 Task: Create Issue Issue0000000262 in Backlog  in Scrum Project Project0000000053 in Jira. Create Issue Issue0000000263 in Backlog  in Scrum Project Project0000000053 in Jira. Create Issue Issue0000000264 in Backlog  in Scrum Project Project0000000053 in Jira. Create Issue Issue0000000265 in Backlog  in Scrum Project Project0000000053 in Jira. Create Issue Issue0000000266 in Backlog  in Scrum Project Project0000000054 in Jira
Action: Mouse moved to (111, 310)
Screenshot: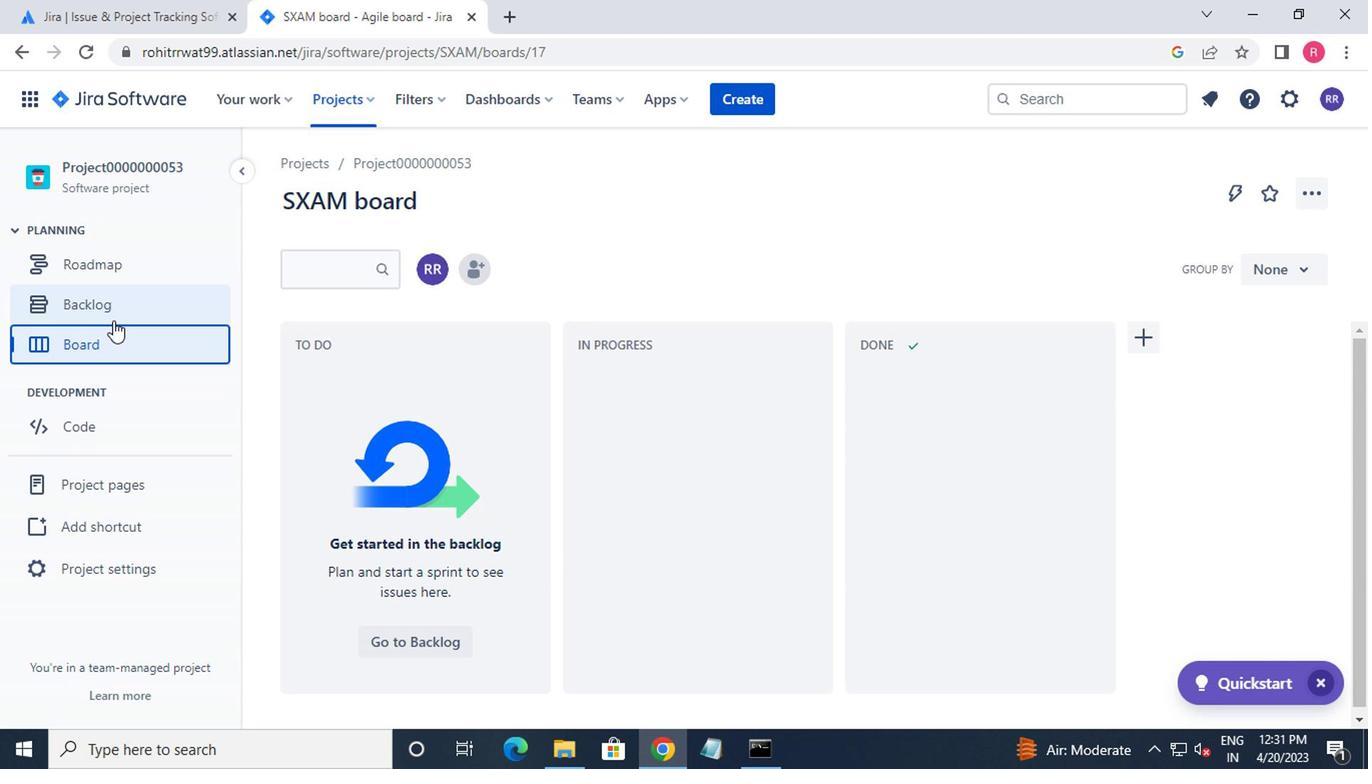 
Action: Mouse pressed left at (111, 310)
Screenshot: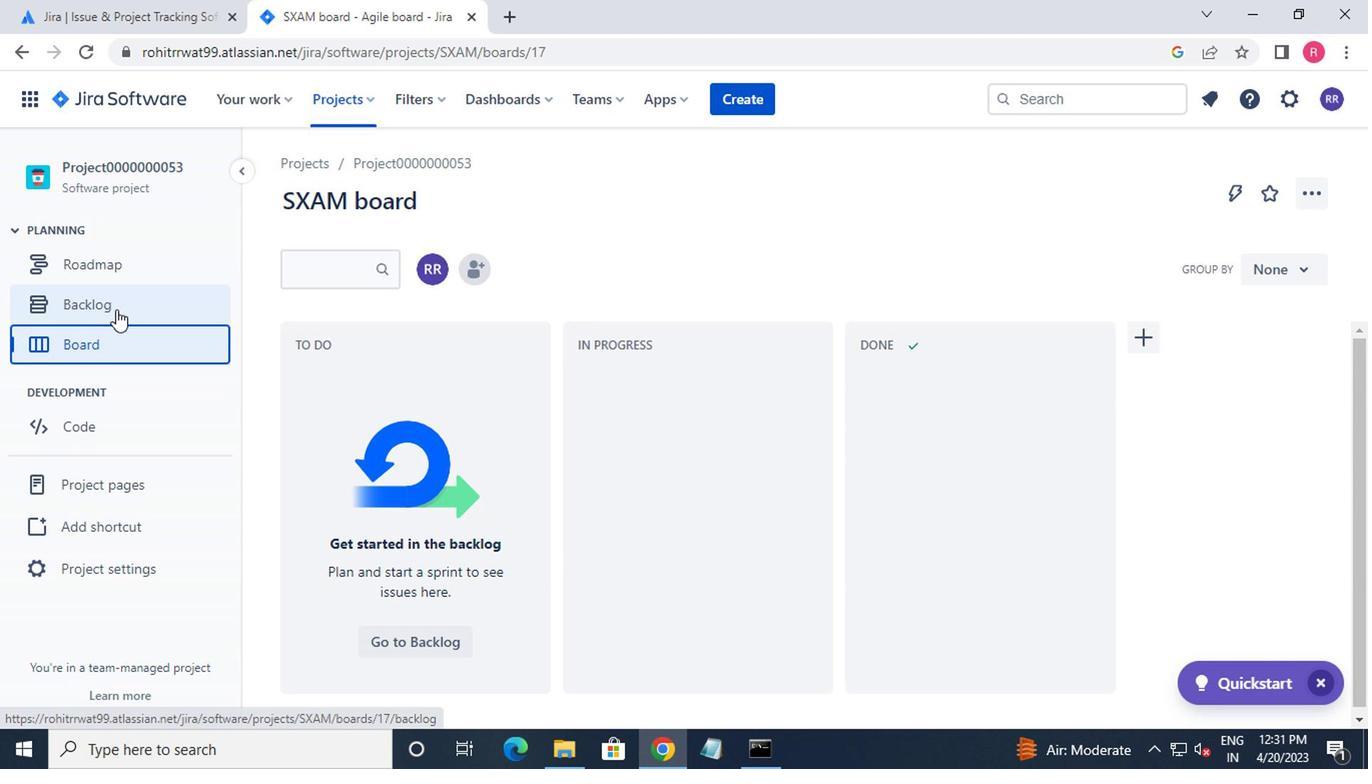 
Action: Mouse moved to (60, 354)
Screenshot: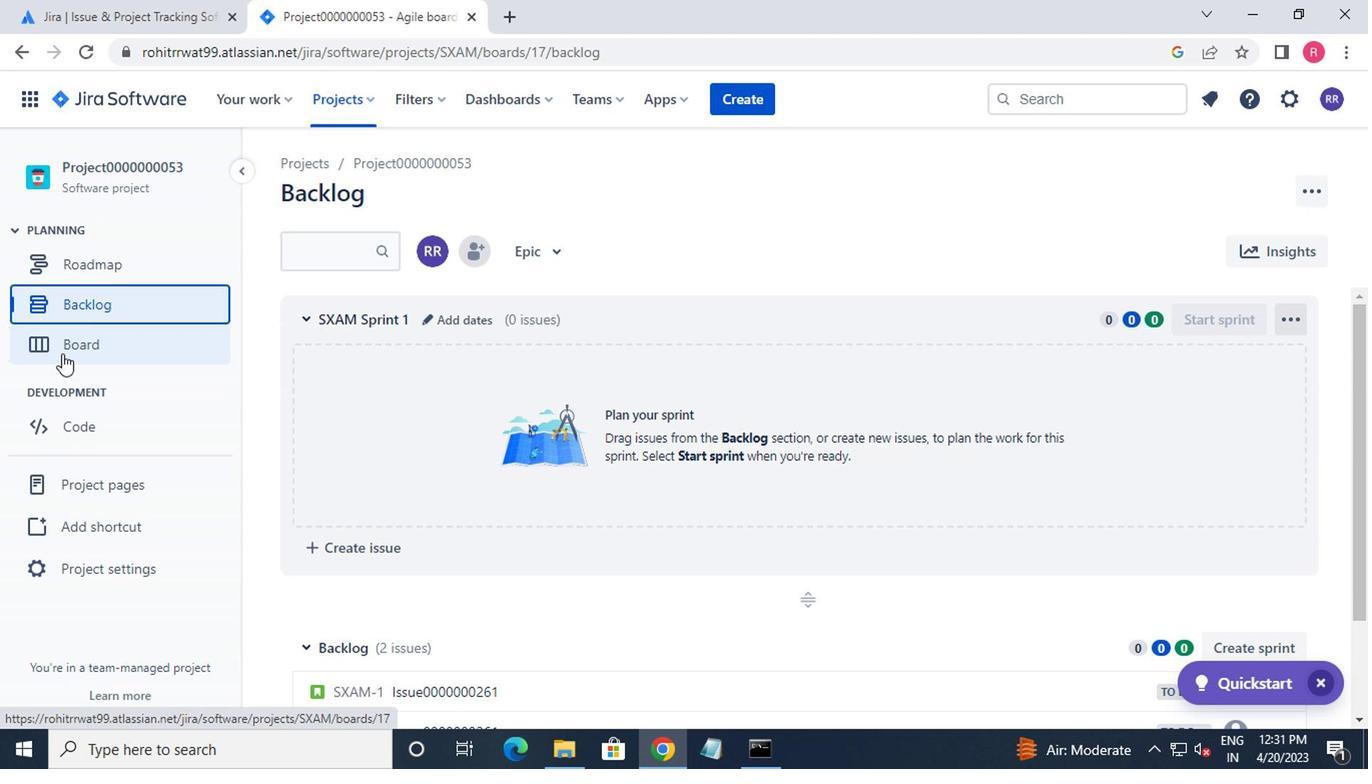 
Action: Mouse pressed left at (60, 354)
Screenshot: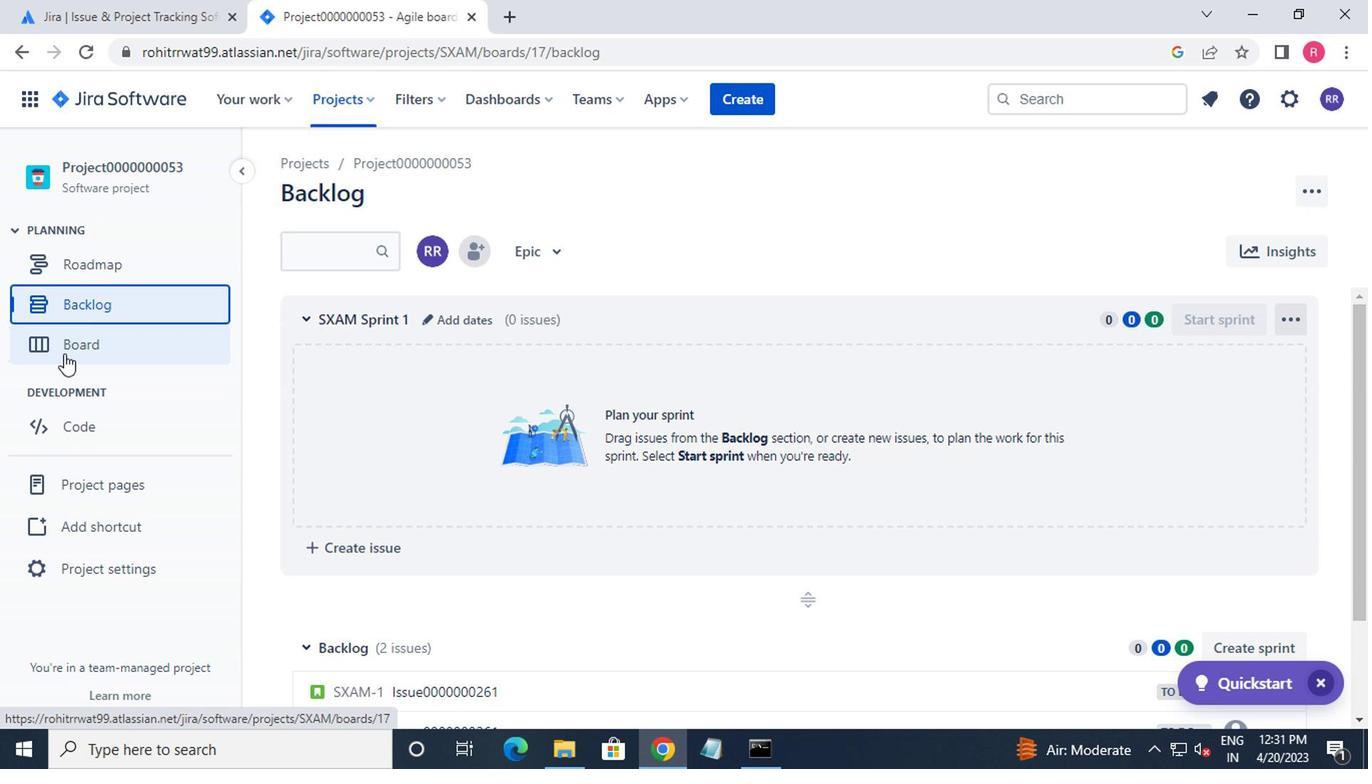 
Action: Mouse moved to (80, 314)
Screenshot: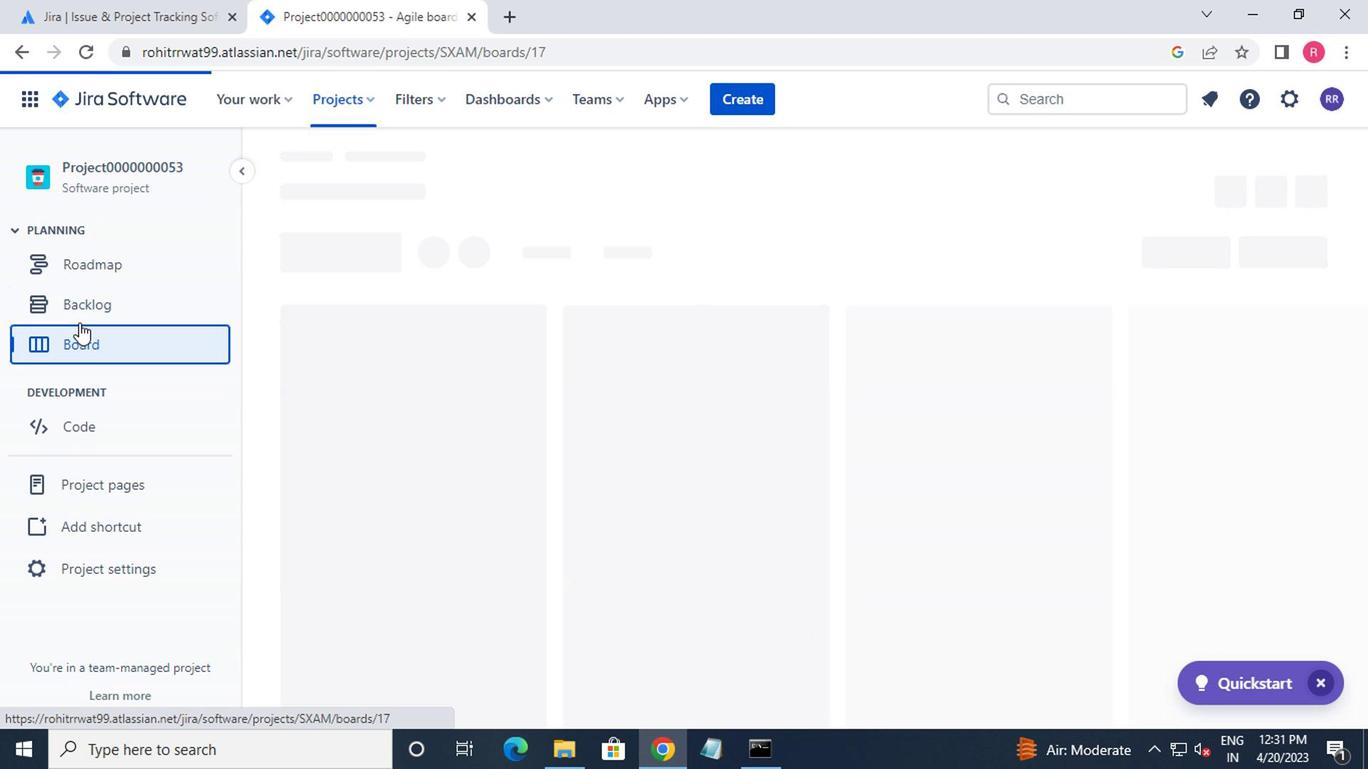 
Action: Mouse pressed left at (80, 314)
Screenshot: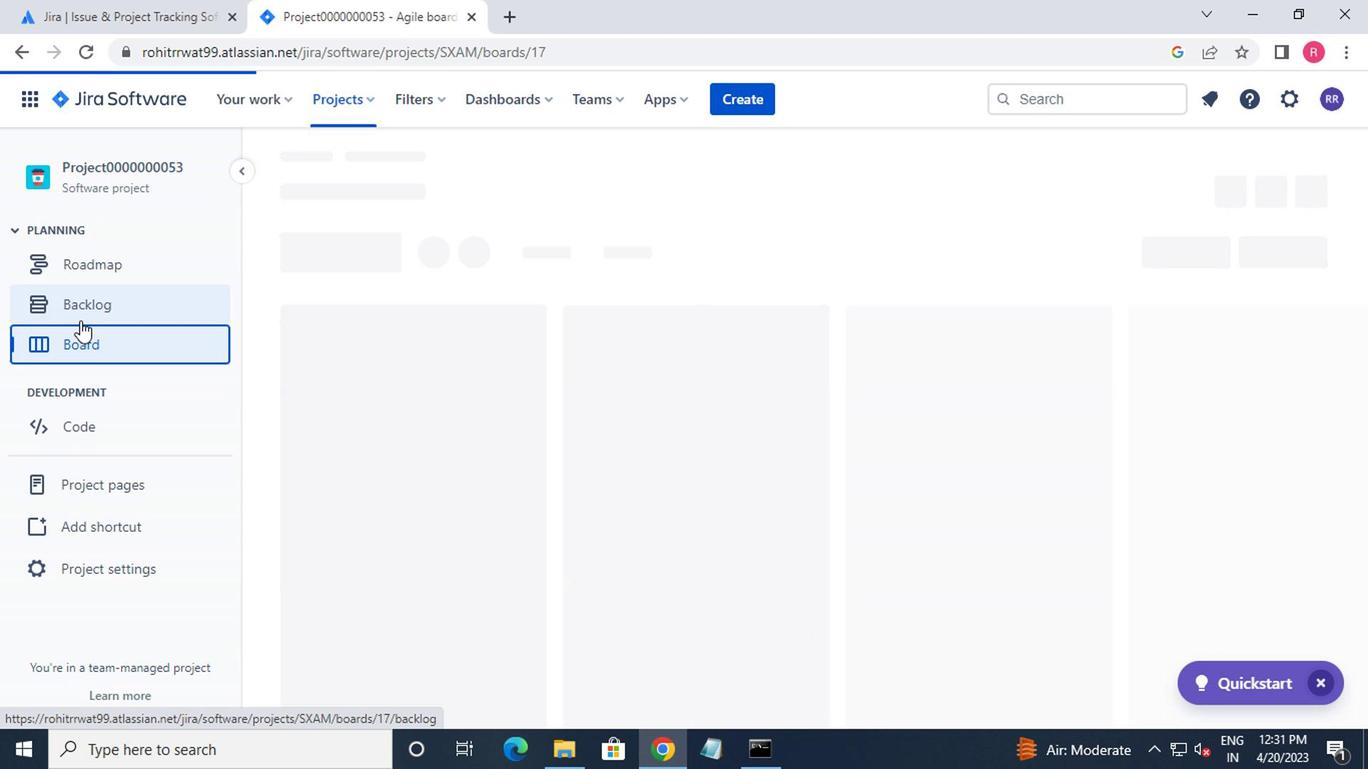 
Action: Mouse moved to (462, 425)
Screenshot: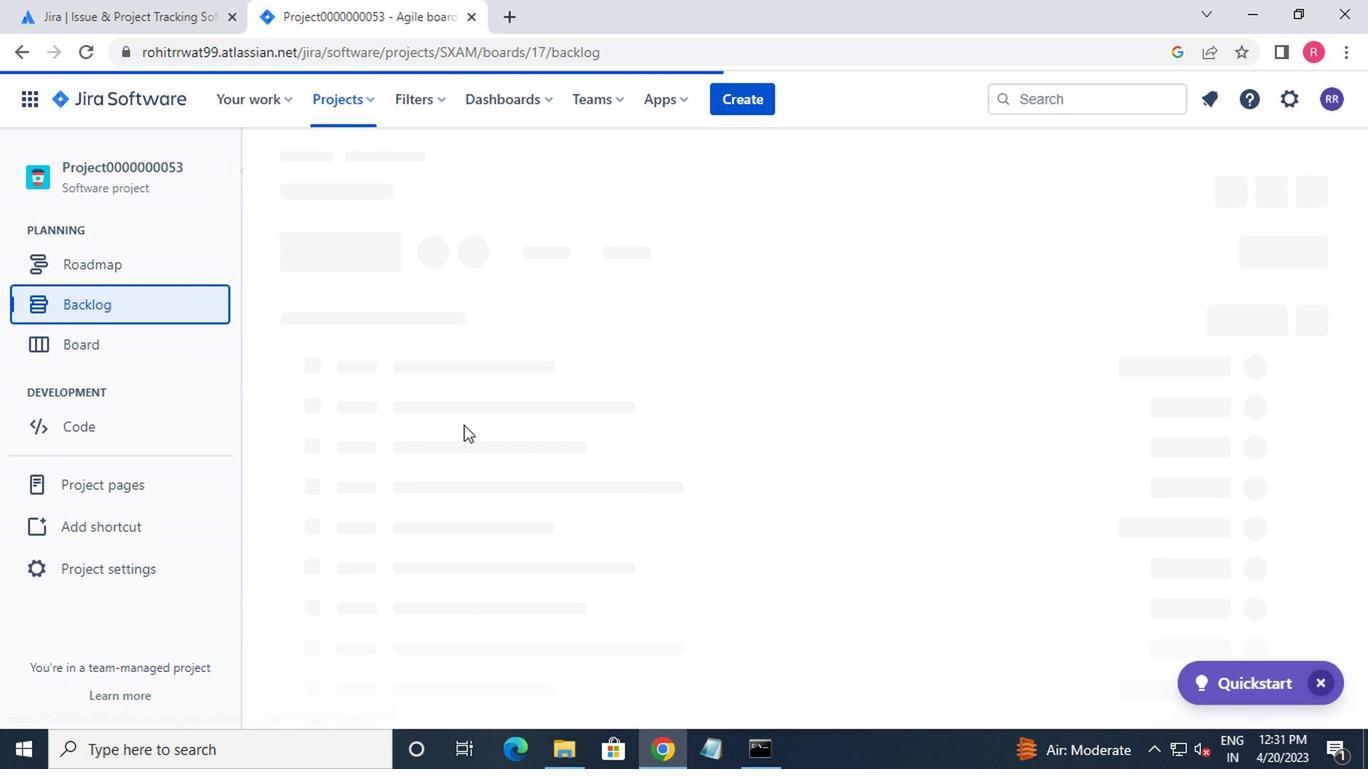 
Action: Mouse scrolled (462, 424) with delta (0, 0)
Screenshot: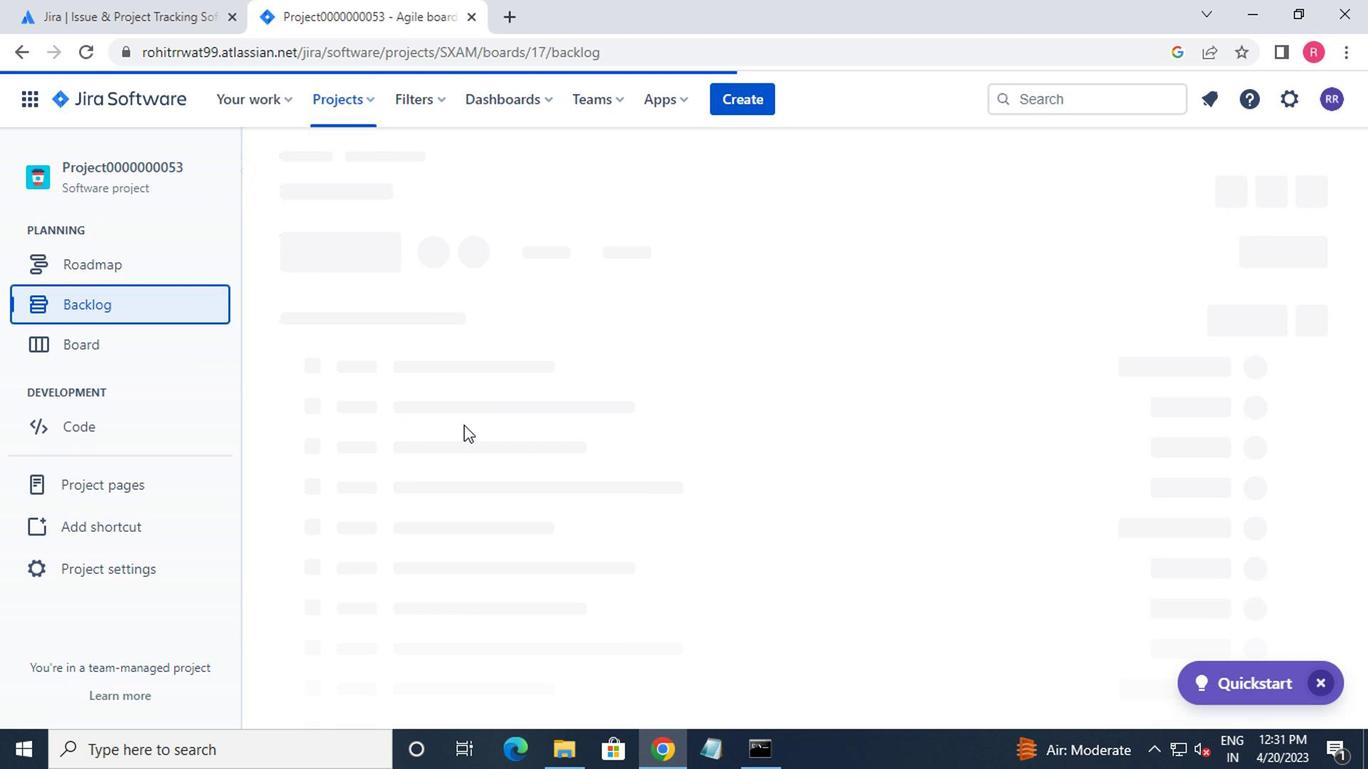 
Action: Mouse moved to (464, 426)
Screenshot: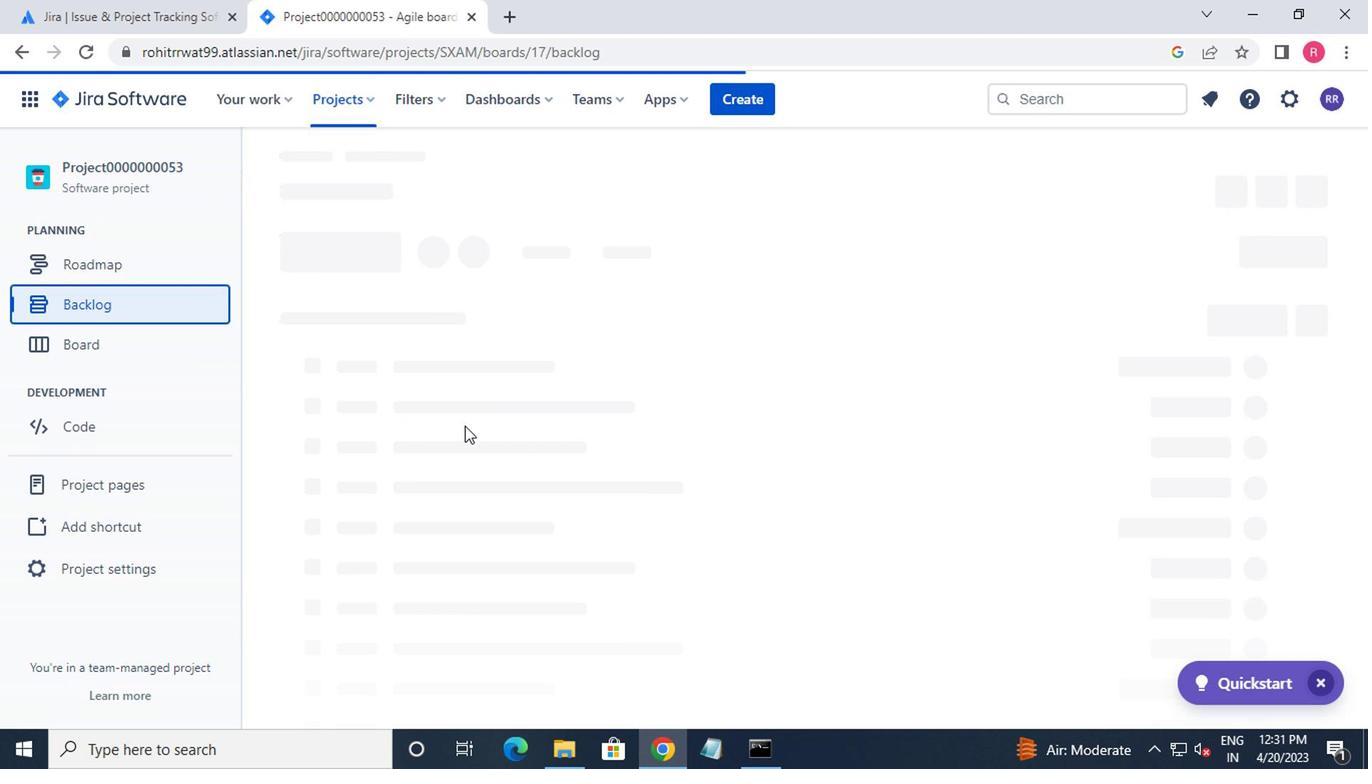 
Action: Mouse scrolled (464, 425) with delta (0, 0)
Screenshot: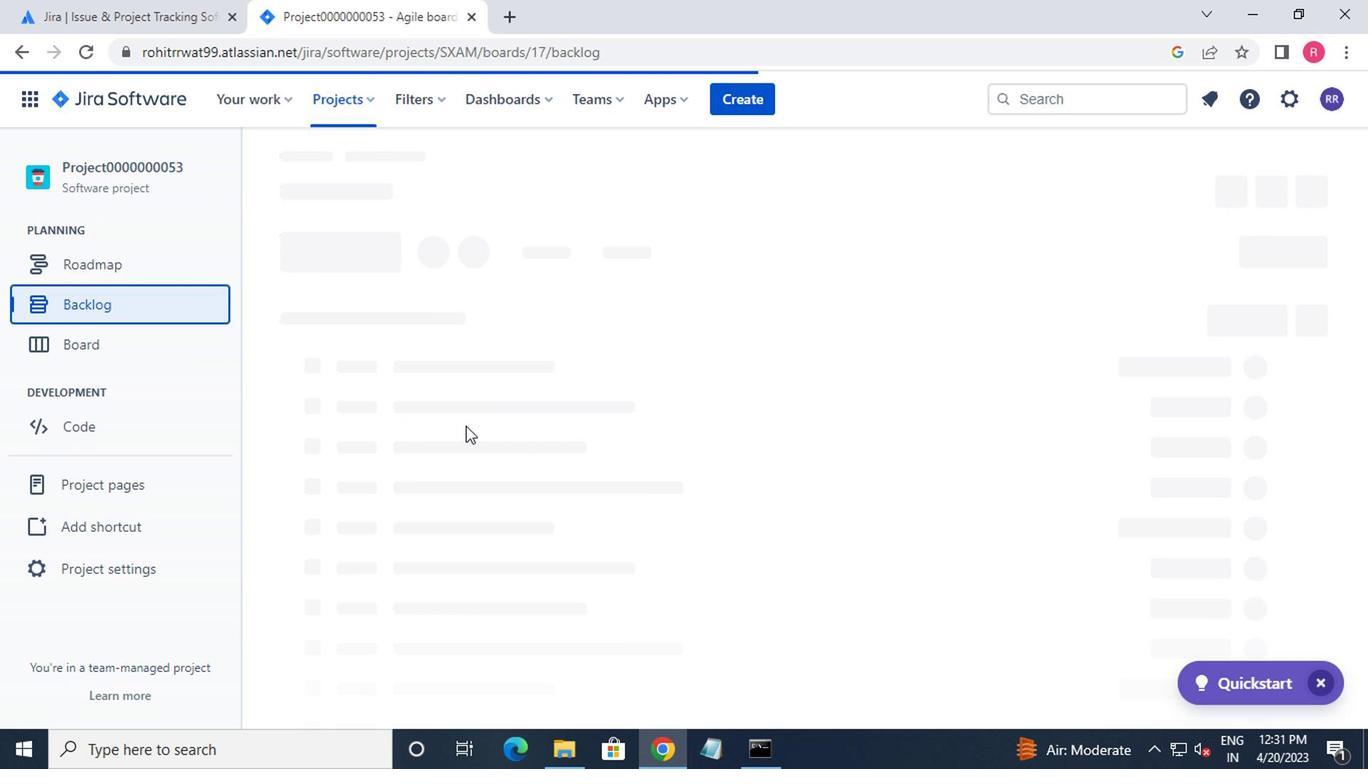 
Action: Mouse moved to (496, 438)
Screenshot: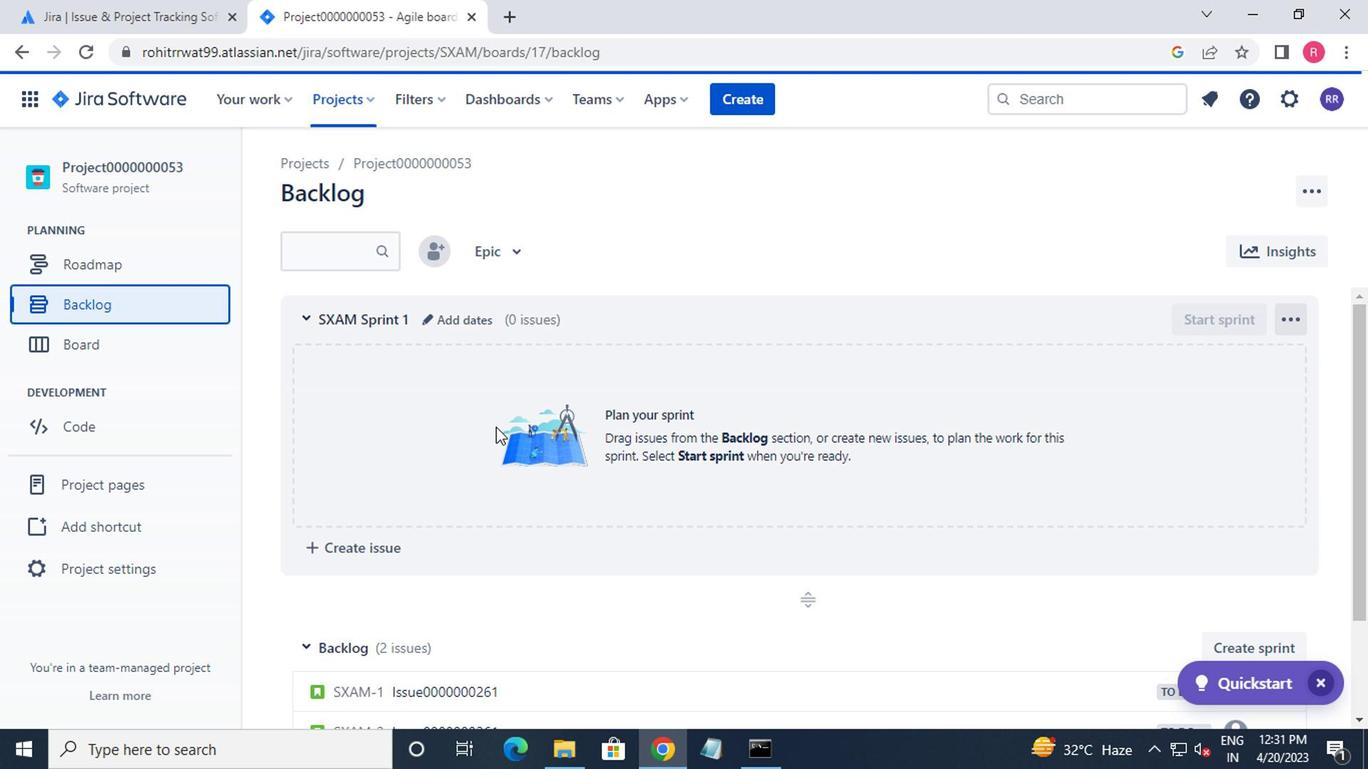 
Action: Mouse scrolled (496, 437) with delta (0, 0)
Screenshot: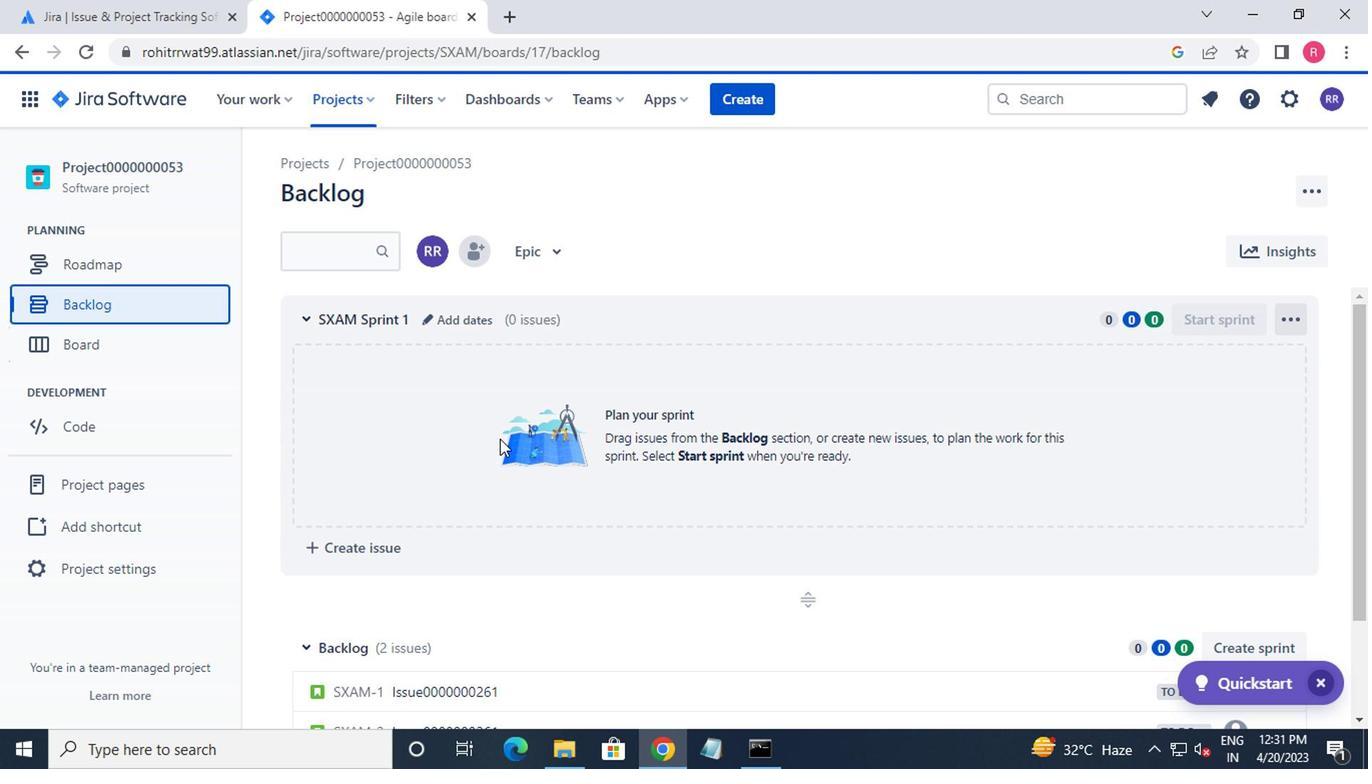 
Action: Mouse moved to (514, 447)
Screenshot: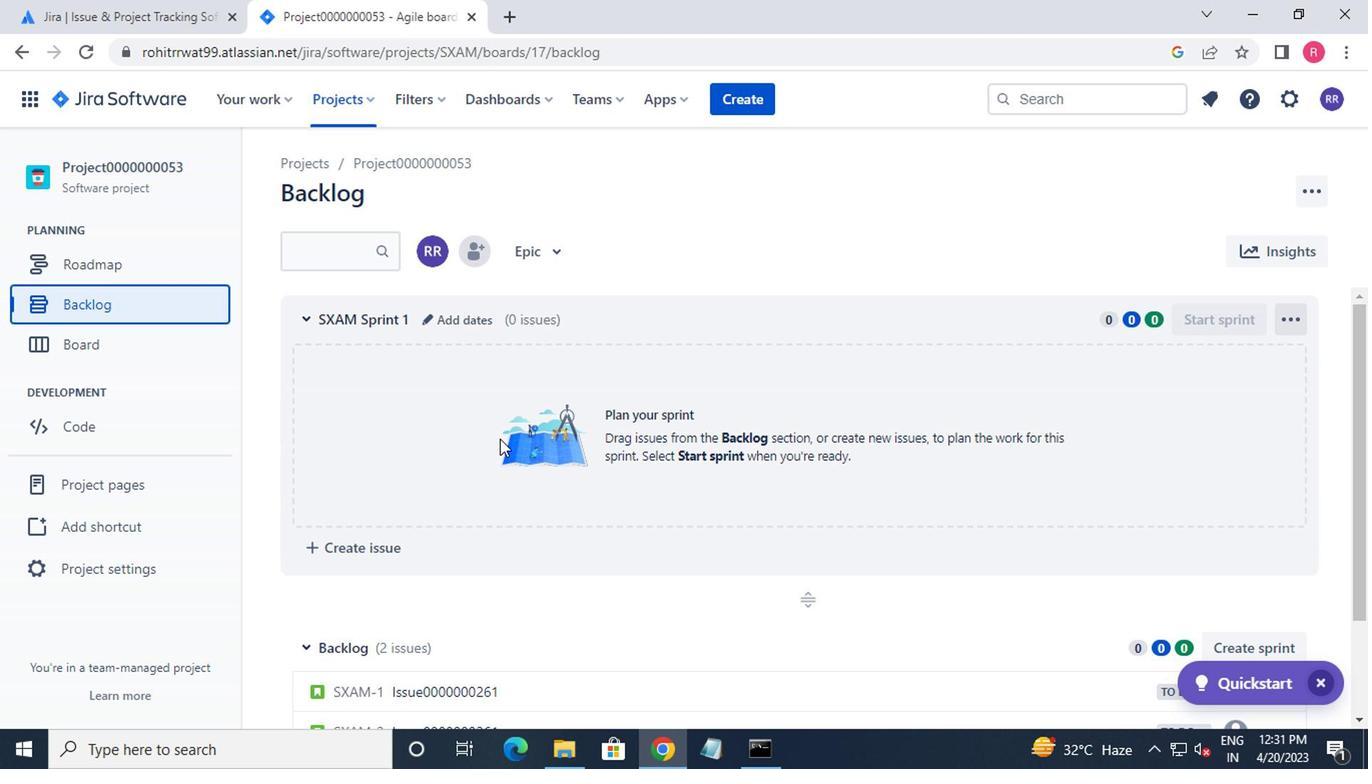 
Action: Mouse scrolled (514, 446) with delta (0, -1)
Screenshot: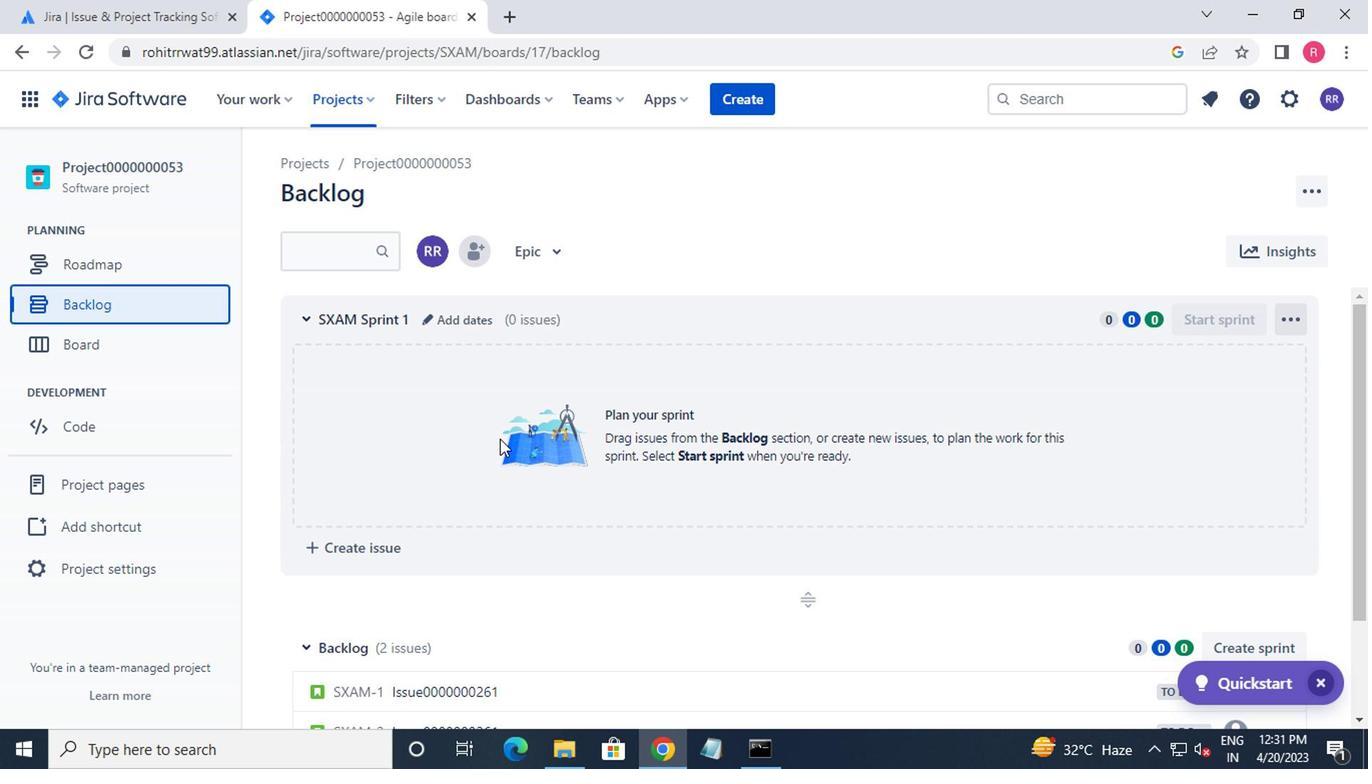 
Action: Mouse moved to (523, 453)
Screenshot: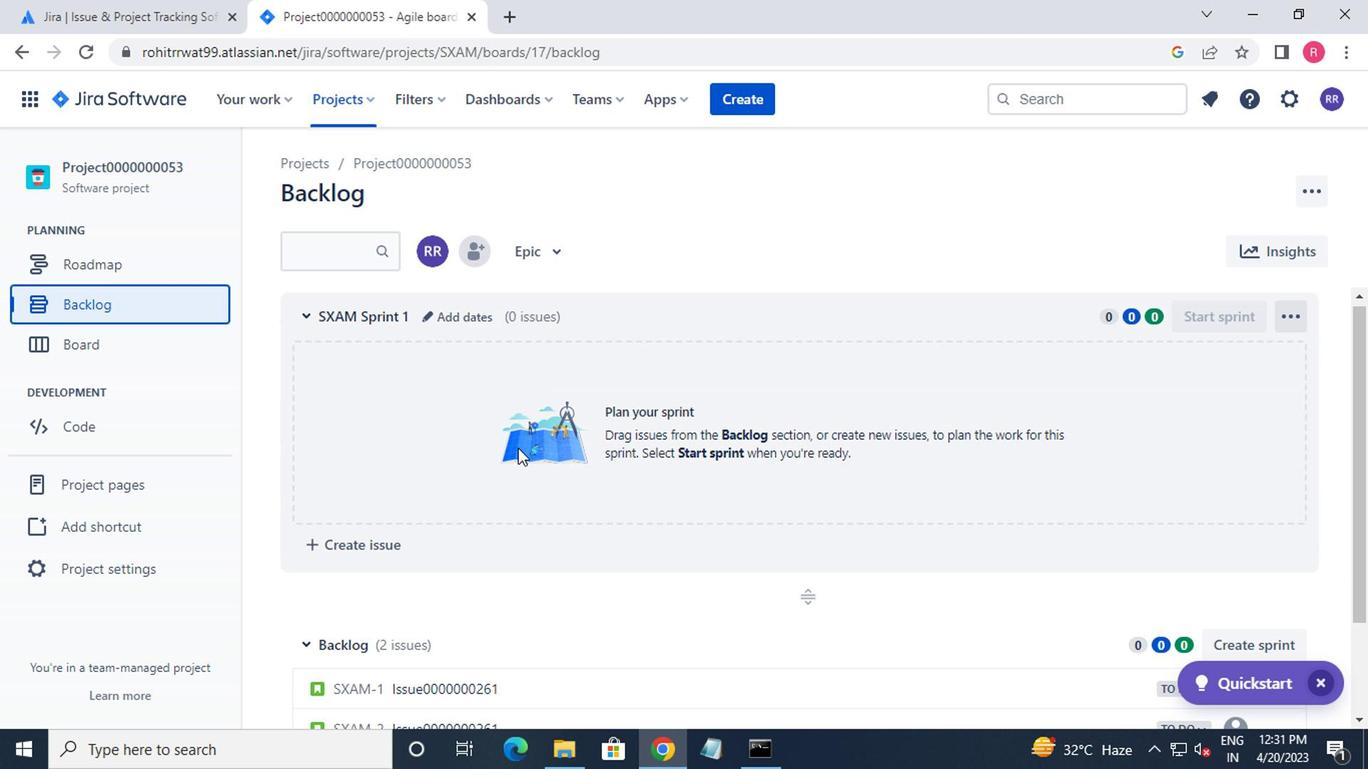 
Action: Mouse scrolled (523, 452) with delta (0, 0)
Screenshot: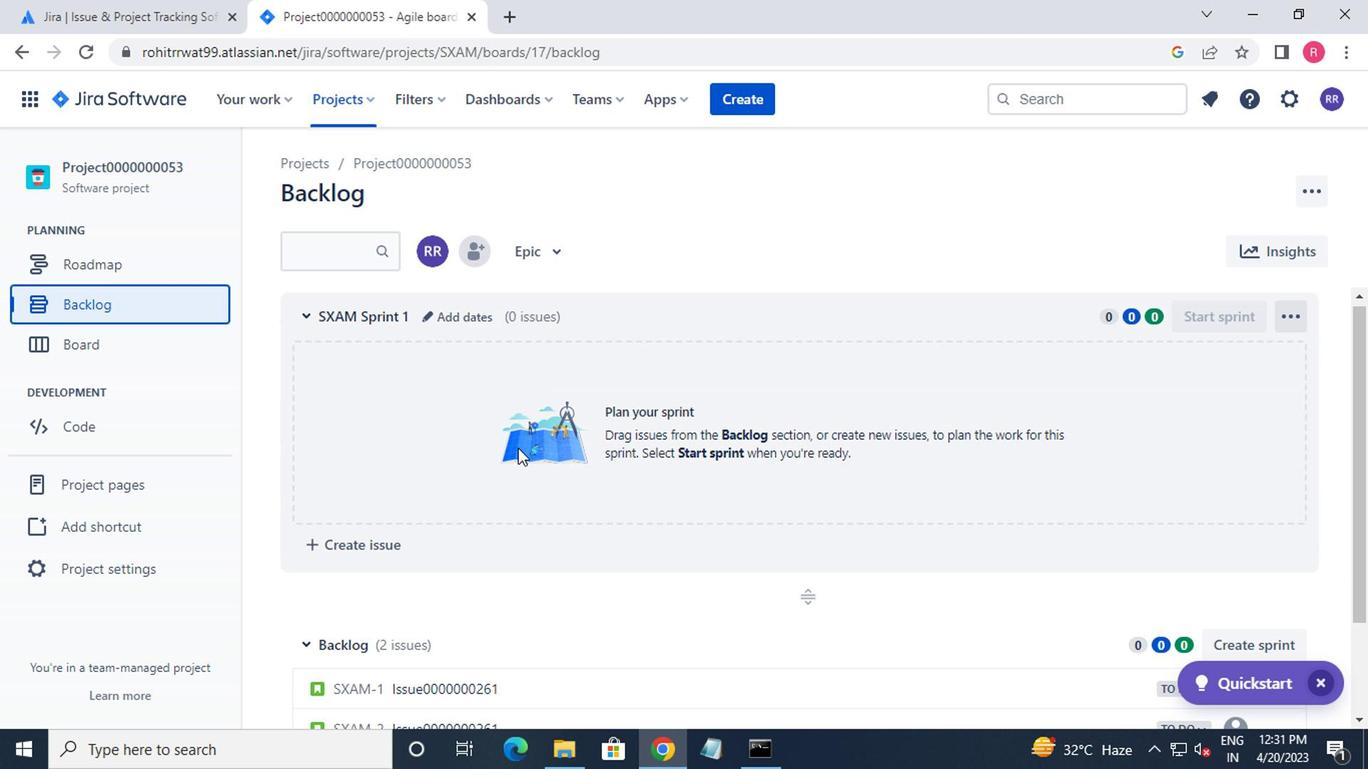
Action: Mouse moved to (524, 459)
Screenshot: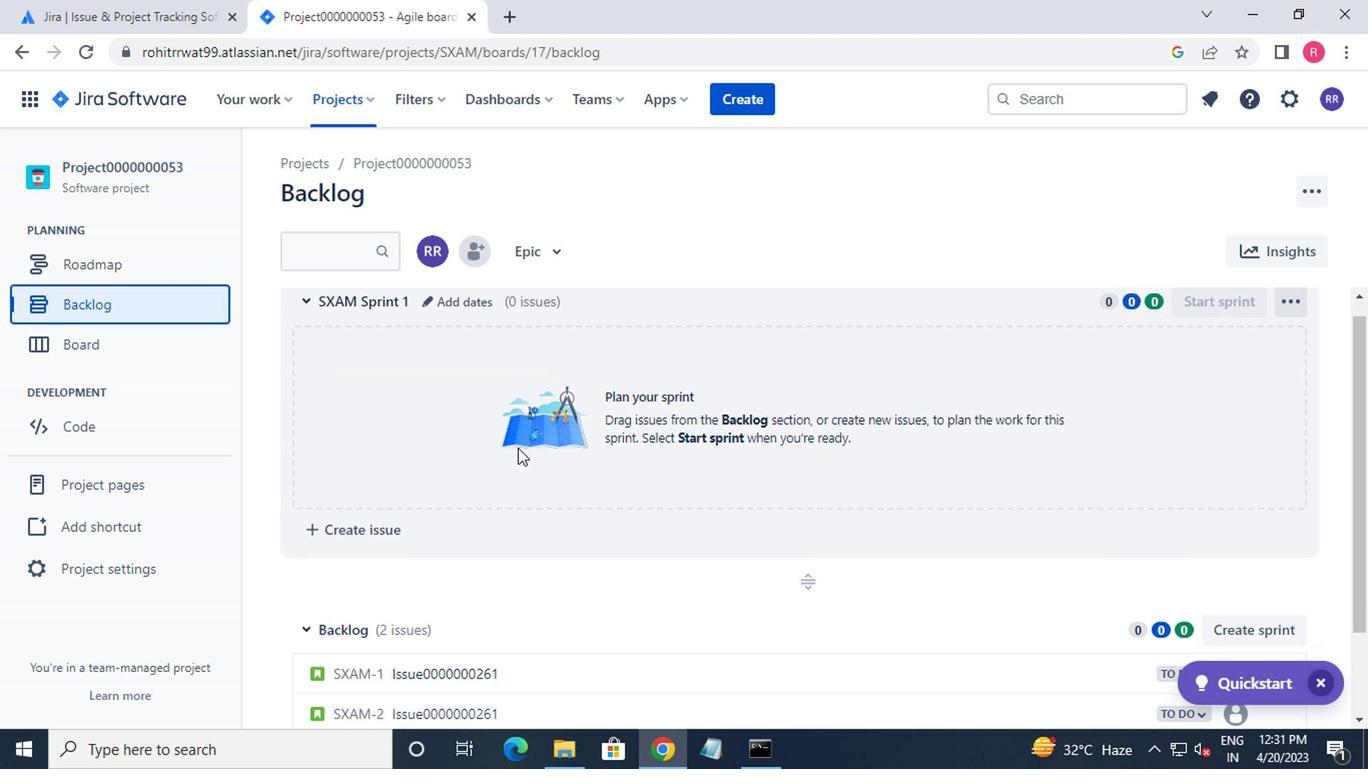 
Action: Mouse scrolled (524, 458) with delta (0, 0)
Screenshot: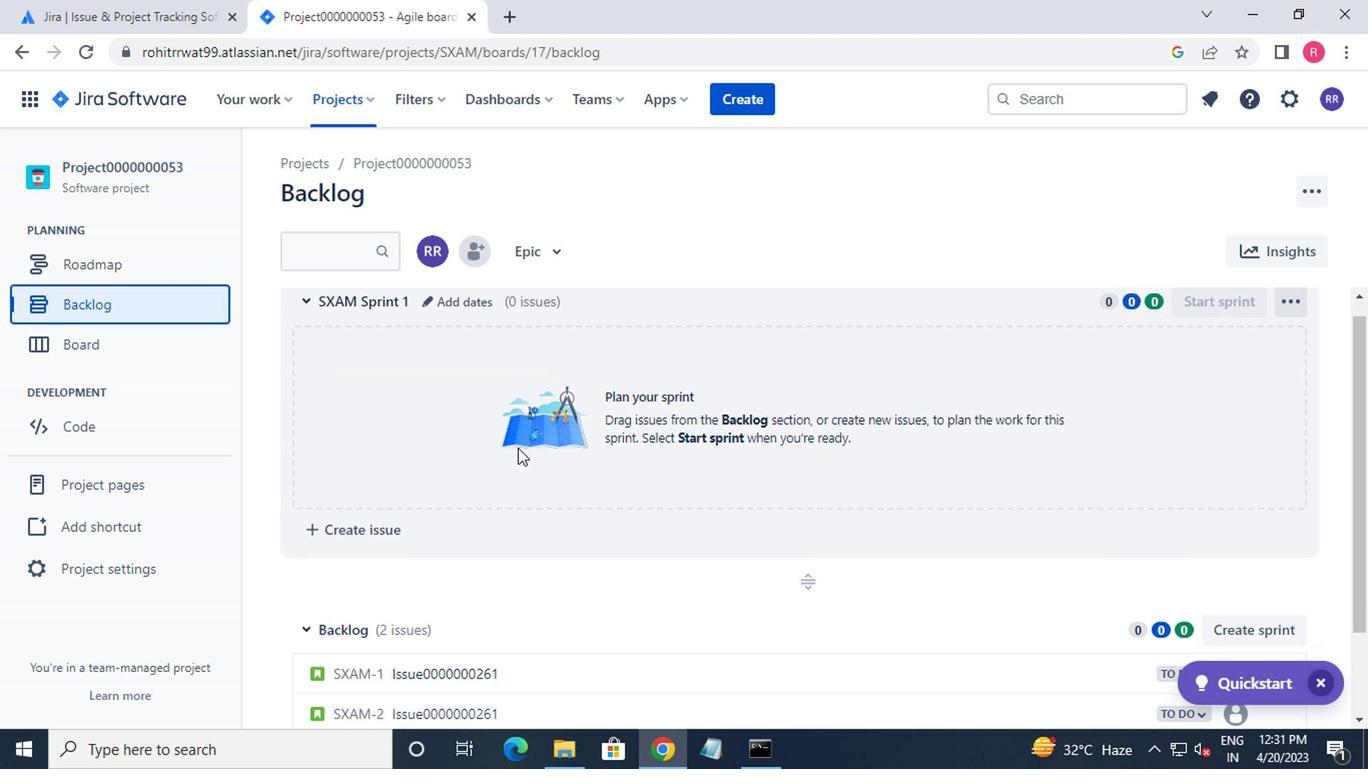 
Action: Mouse moved to (524, 460)
Screenshot: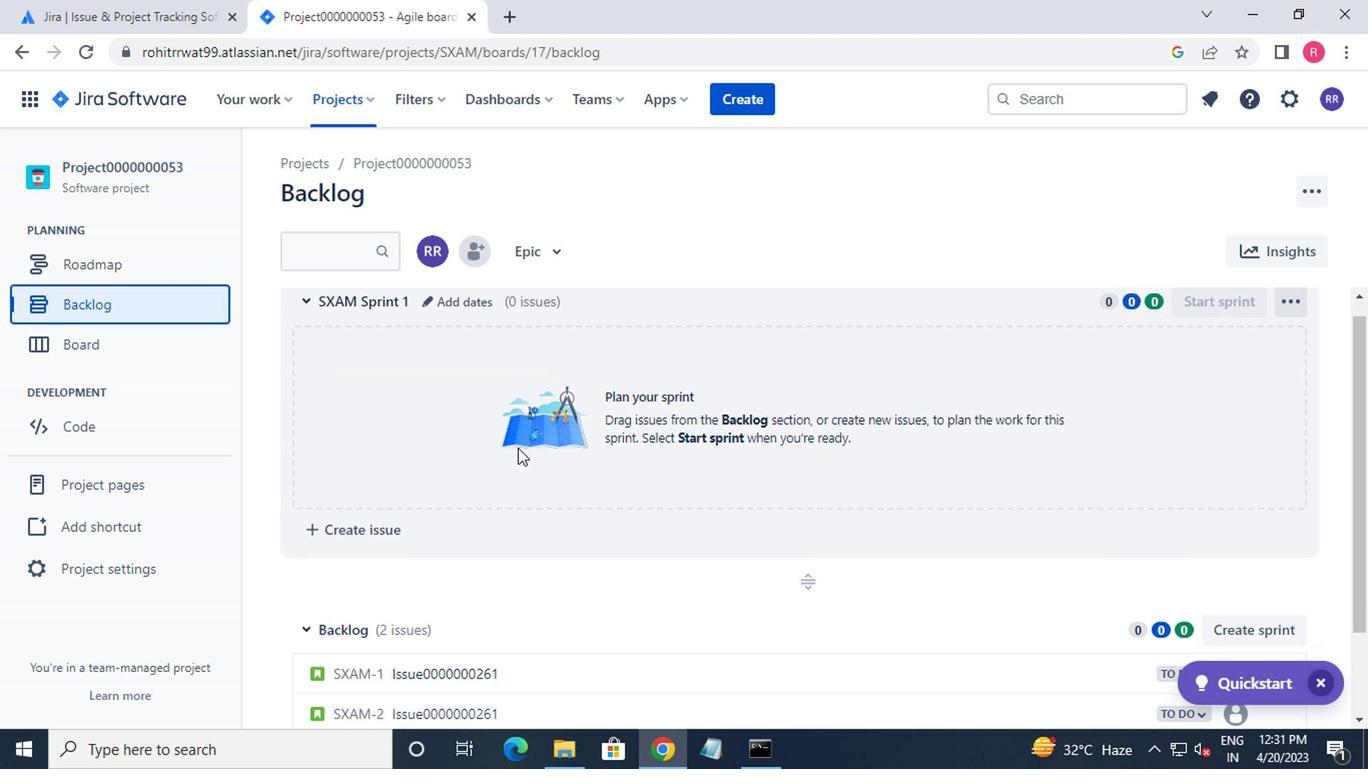 
Action: Mouse scrolled (524, 459) with delta (0, -1)
Screenshot: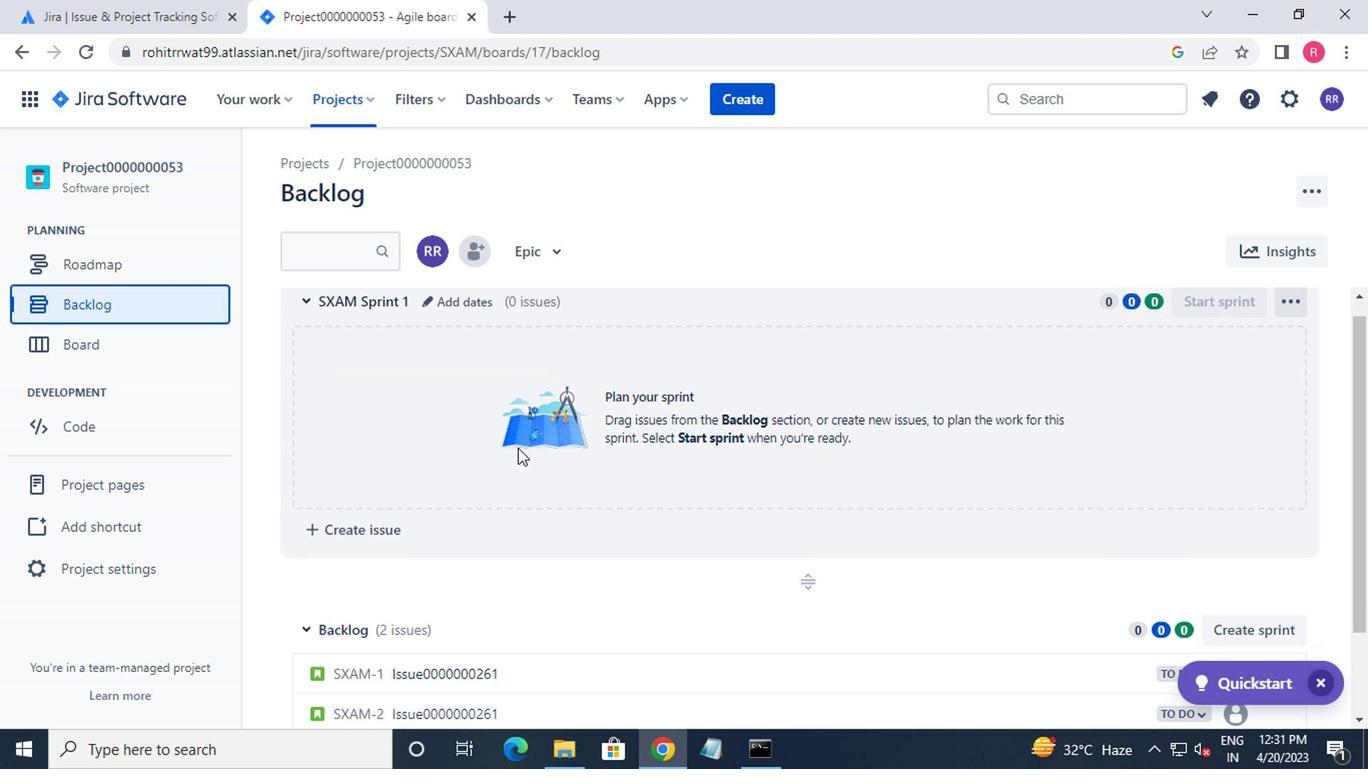 
Action: Mouse scrolled (524, 459) with delta (0, -1)
Screenshot: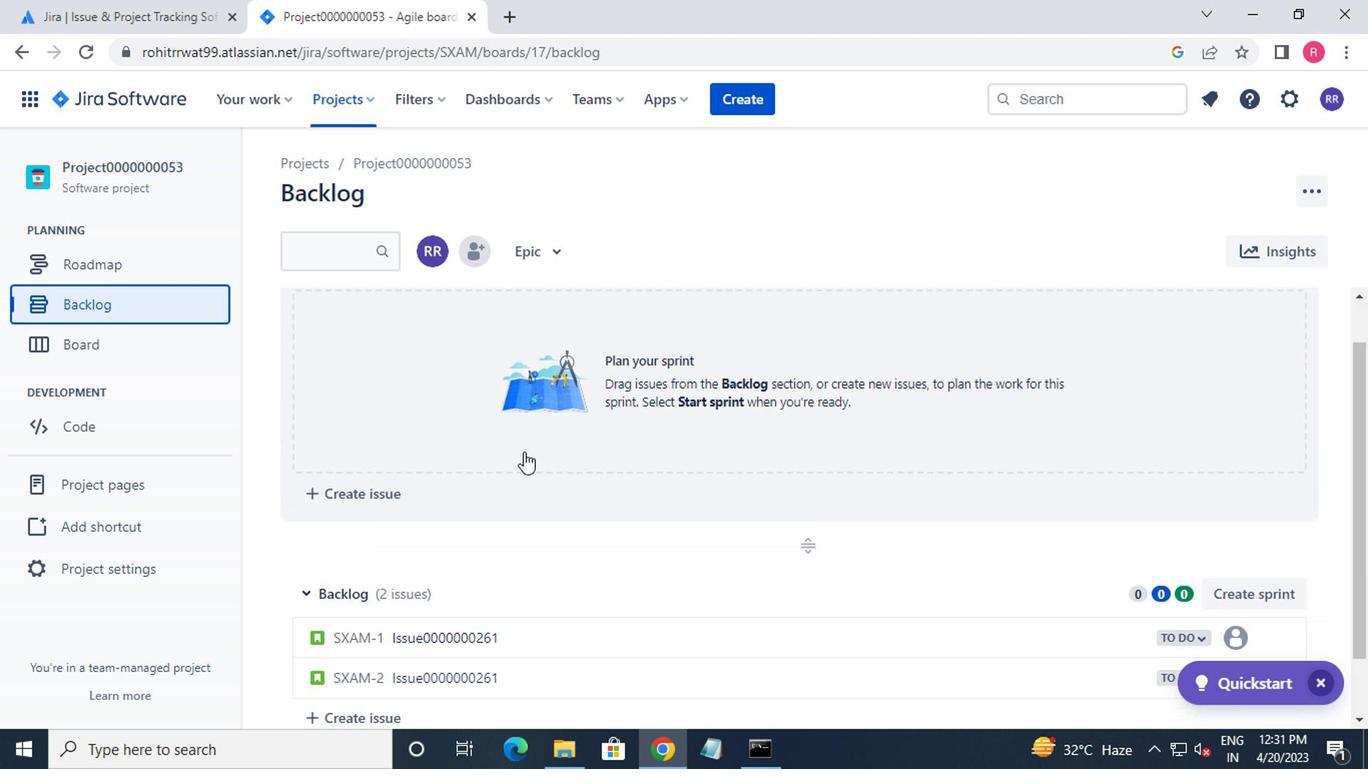 
Action: Mouse moved to (422, 640)
Screenshot: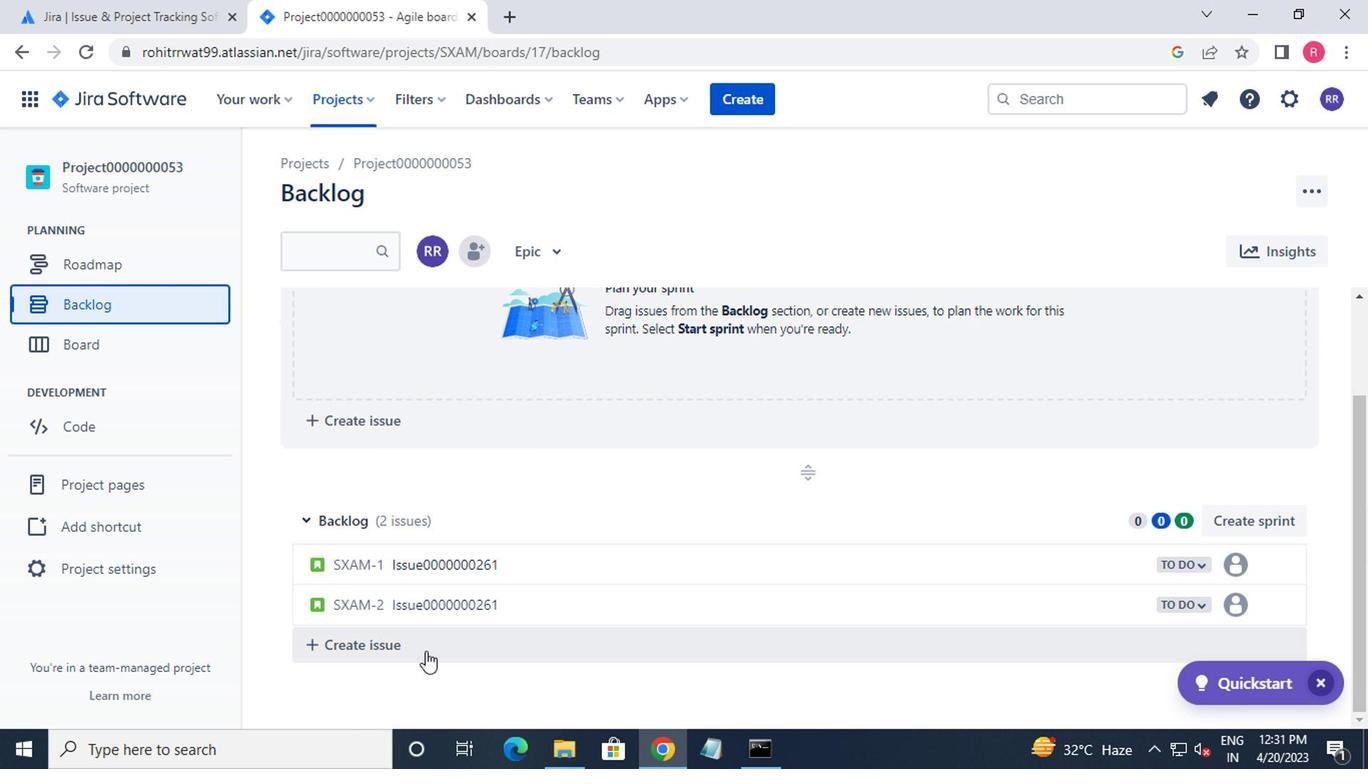 
Action: Mouse pressed left at (422, 640)
Screenshot: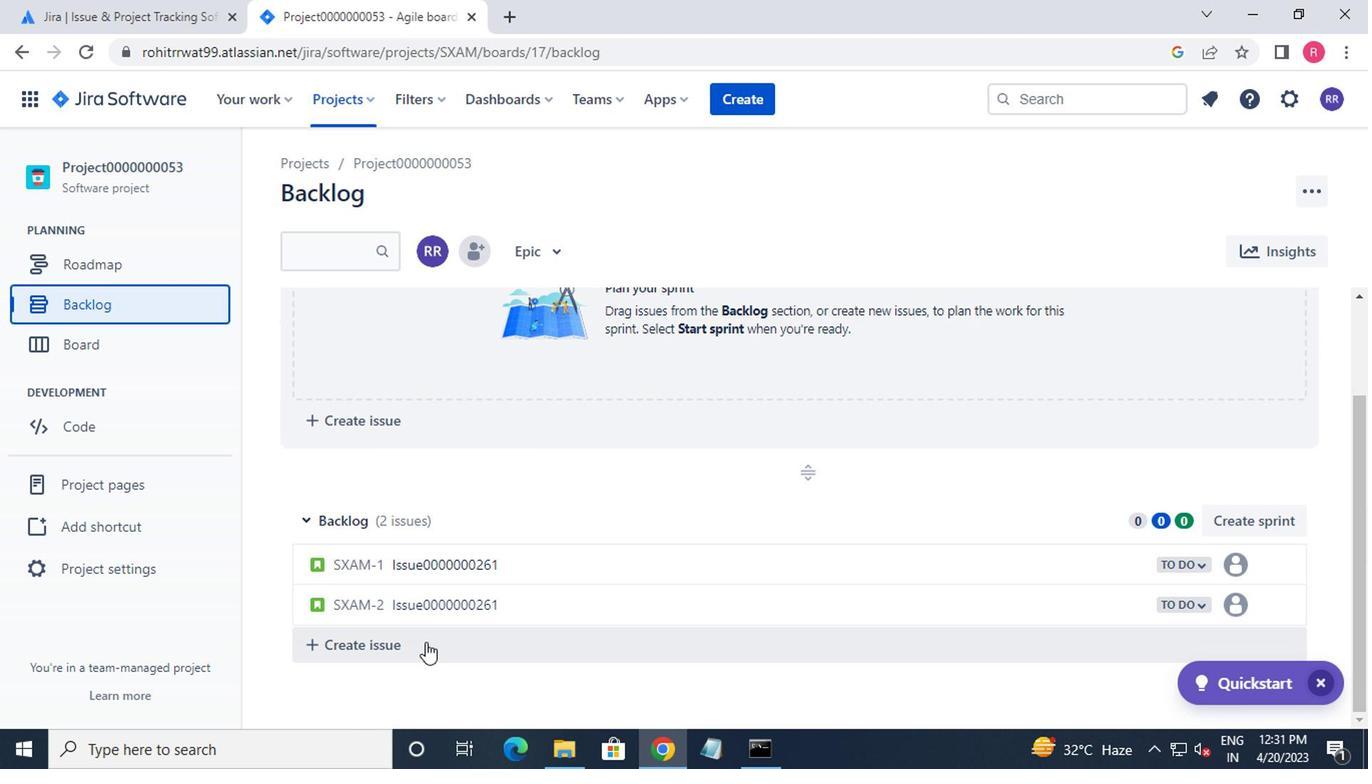 
Action: Mouse moved to (422, 640)
Screenshot: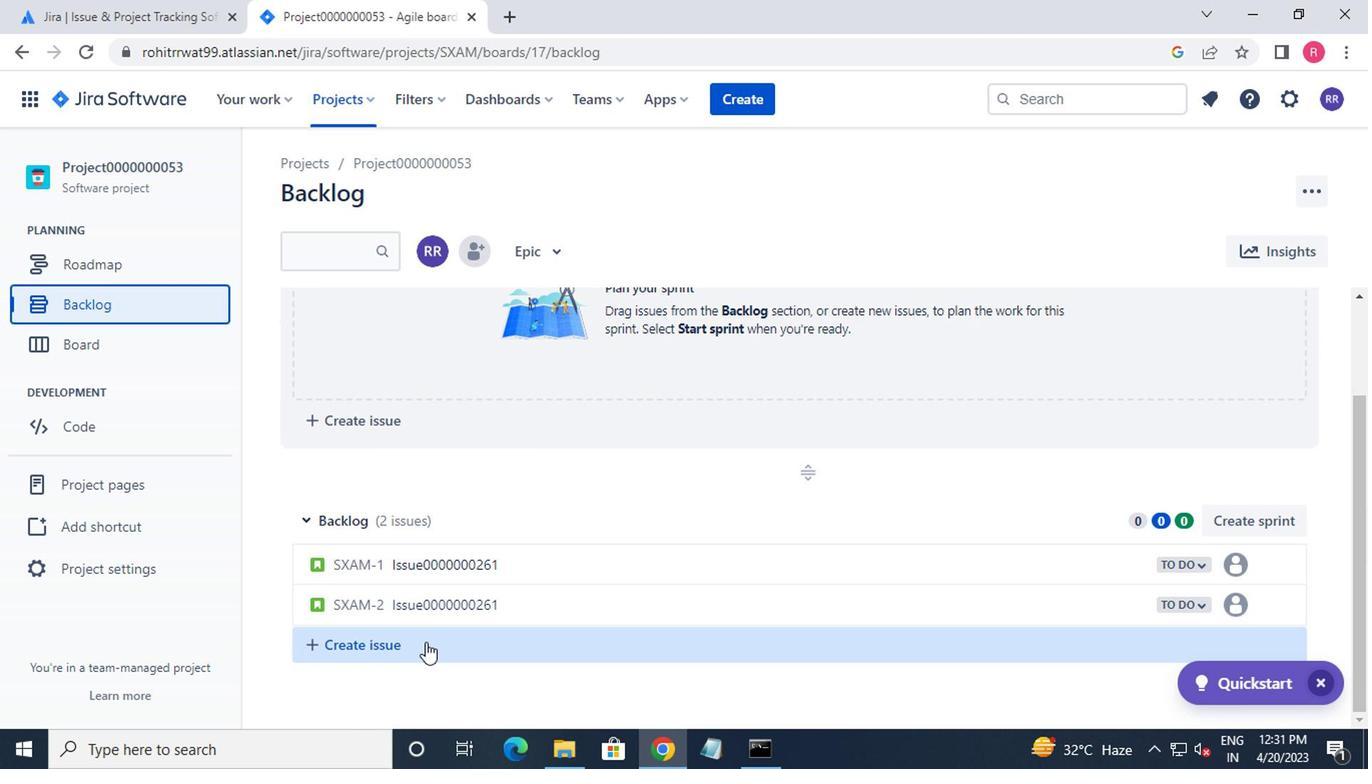 
Action: Key pressed <Key.shift>ISSUE0000000262<Key.enter><Key.shift_r>ISSUE0000000263<Key.enter><Key.shift_r><Key.shift_r><Key.shift_r><Key.shift_r><Key.shift_r><Key.shift_r><Key.shift_r><Key.shift_r><Key.shift_r><Key.shift_r><Key.shift_r><Key.shift_r><Key.shift_r><Key.shift_r><Key.shift_r><Key.shift_r><Key.shift_r><Key.shift_r><Key.shift_r><Key.shift_r><Key.shift_r><Key.shift_r><Key.shift_r><Key.shift_r><Key.shift_r><Key.shift_r><Key.shift_r>ISSUE0000000263<Key.backspace>4<Key.enter>
Screenshot: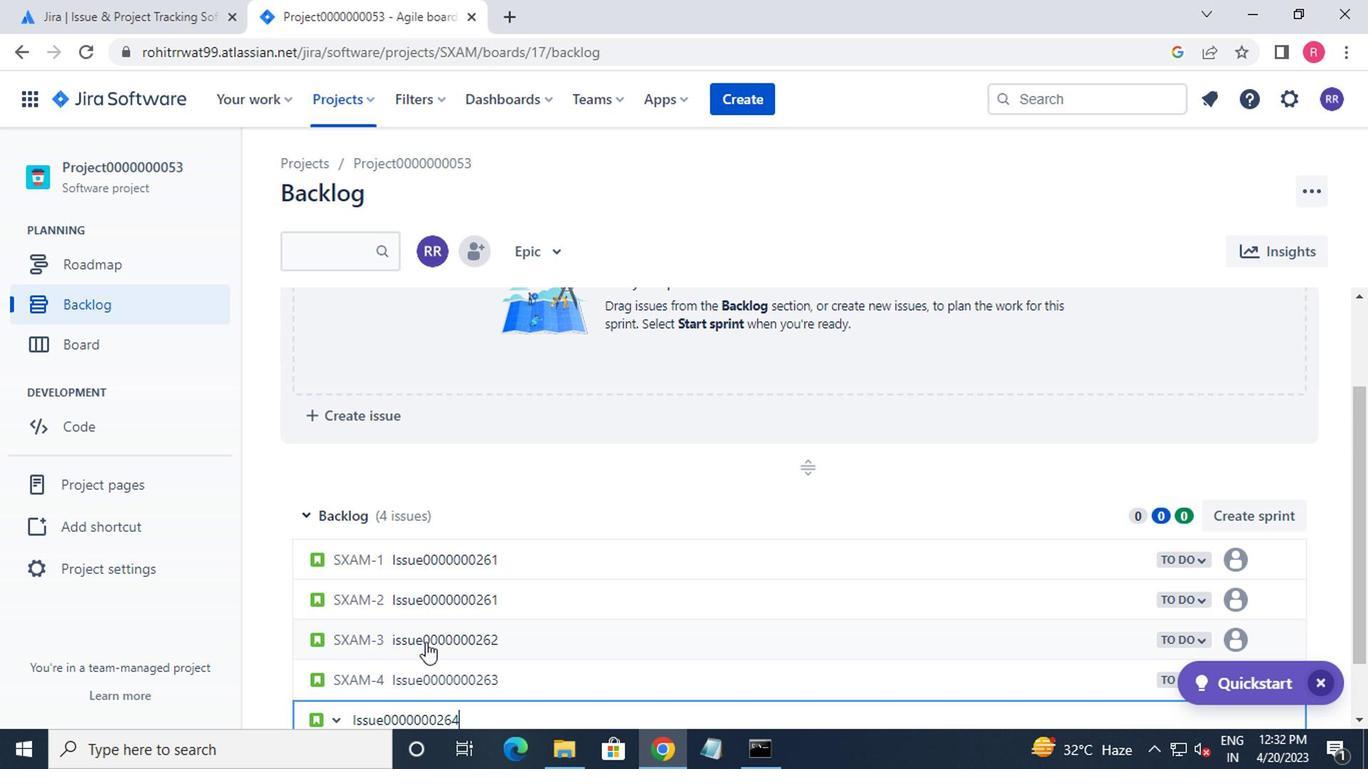 
Action: Mouse moved to (472, 635)
Screenshot: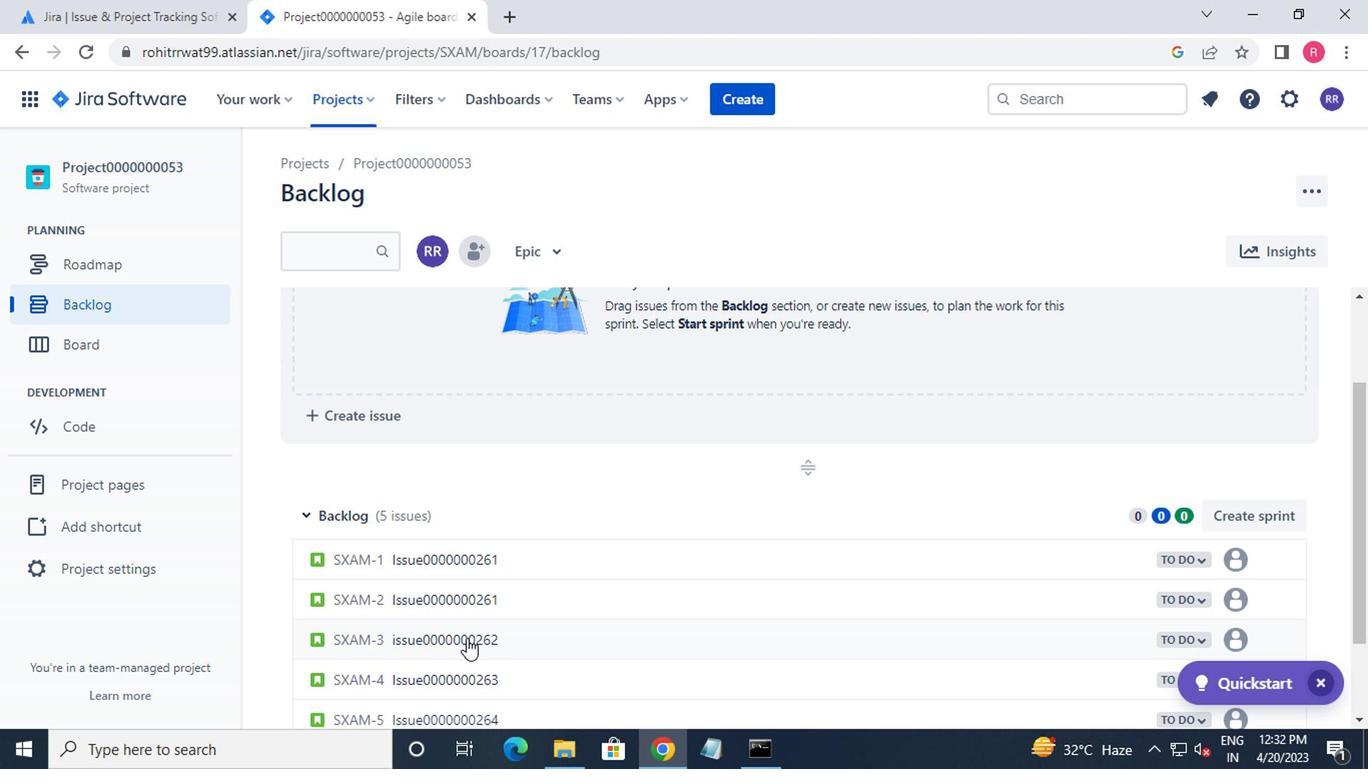 
Action: Mouse scrolled (472, 635) with delta (0, 0)
Screenshot: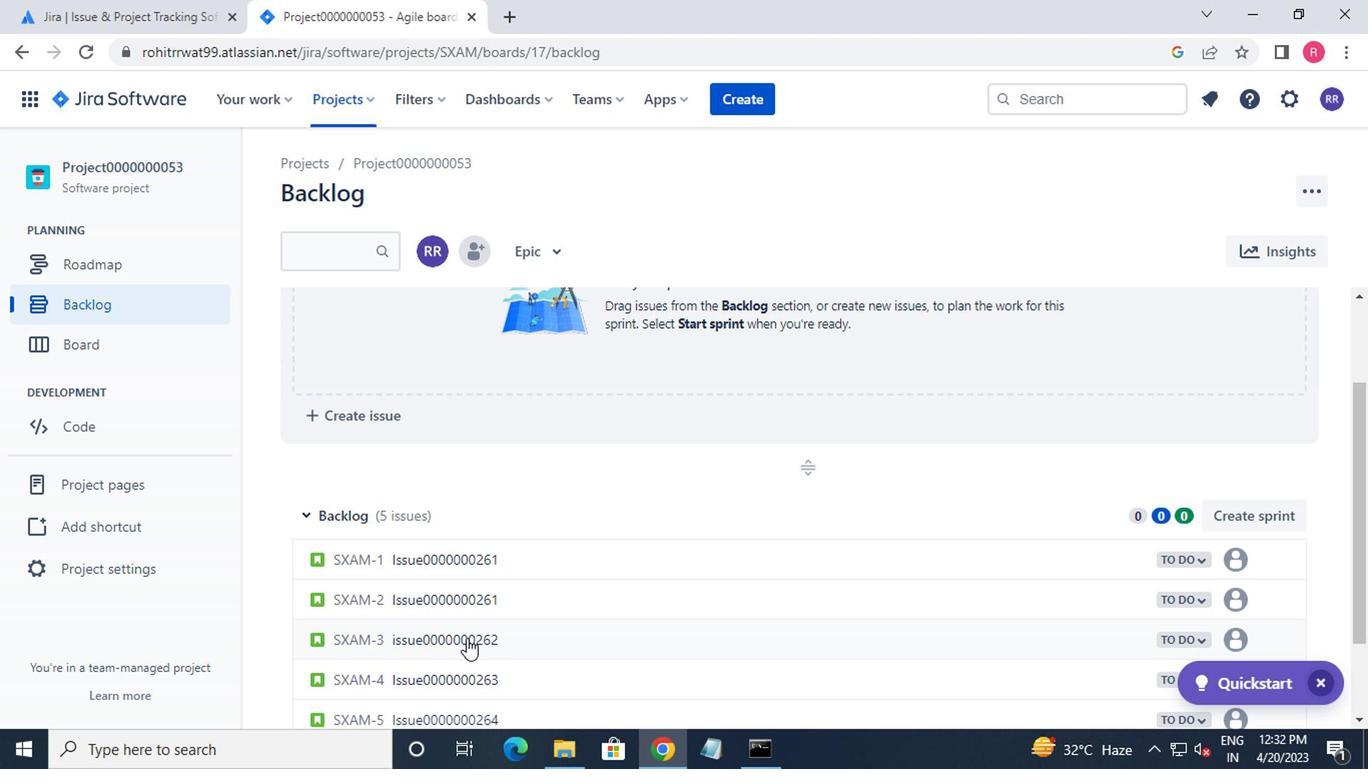 
Action: Mouse moved to (473, 635)
Screenshot: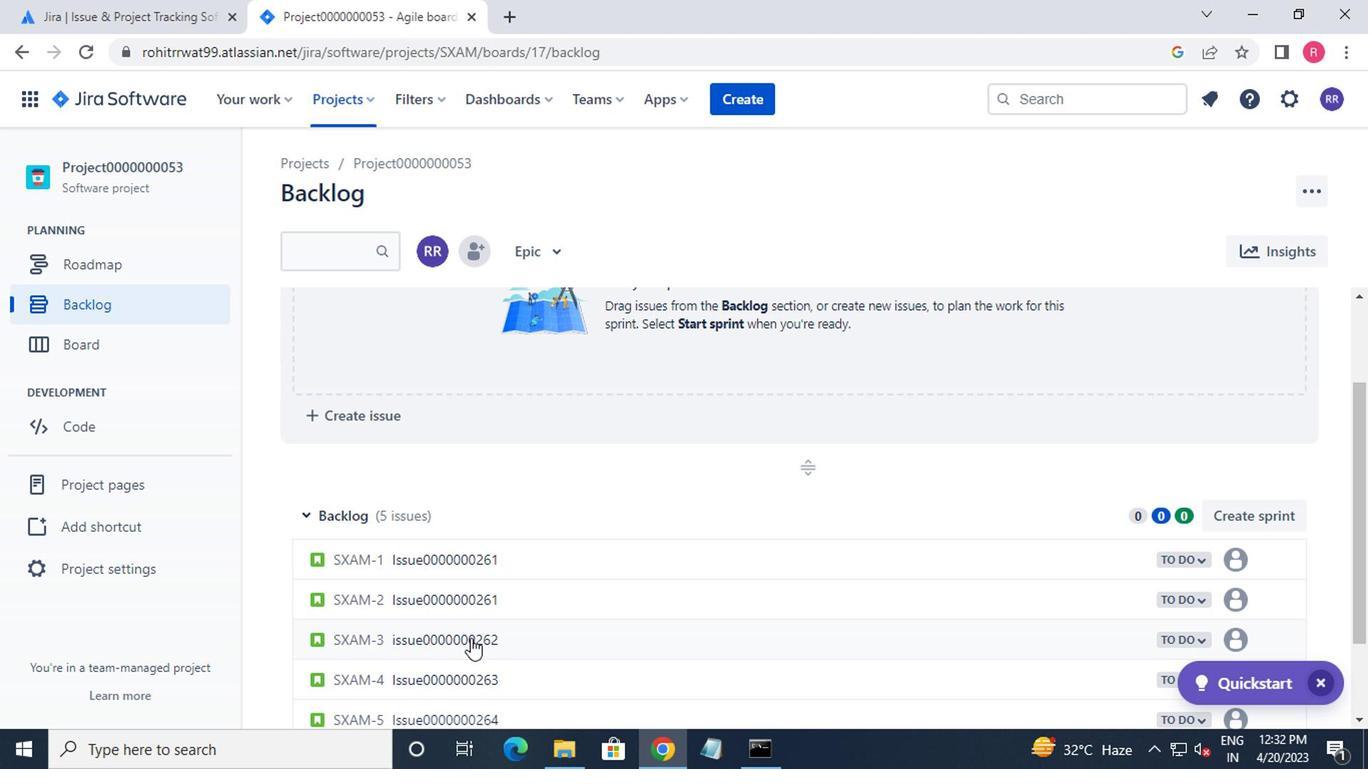 
Action: Mouse scrolled (473, 635) with delta (0, 0)
Screenshot: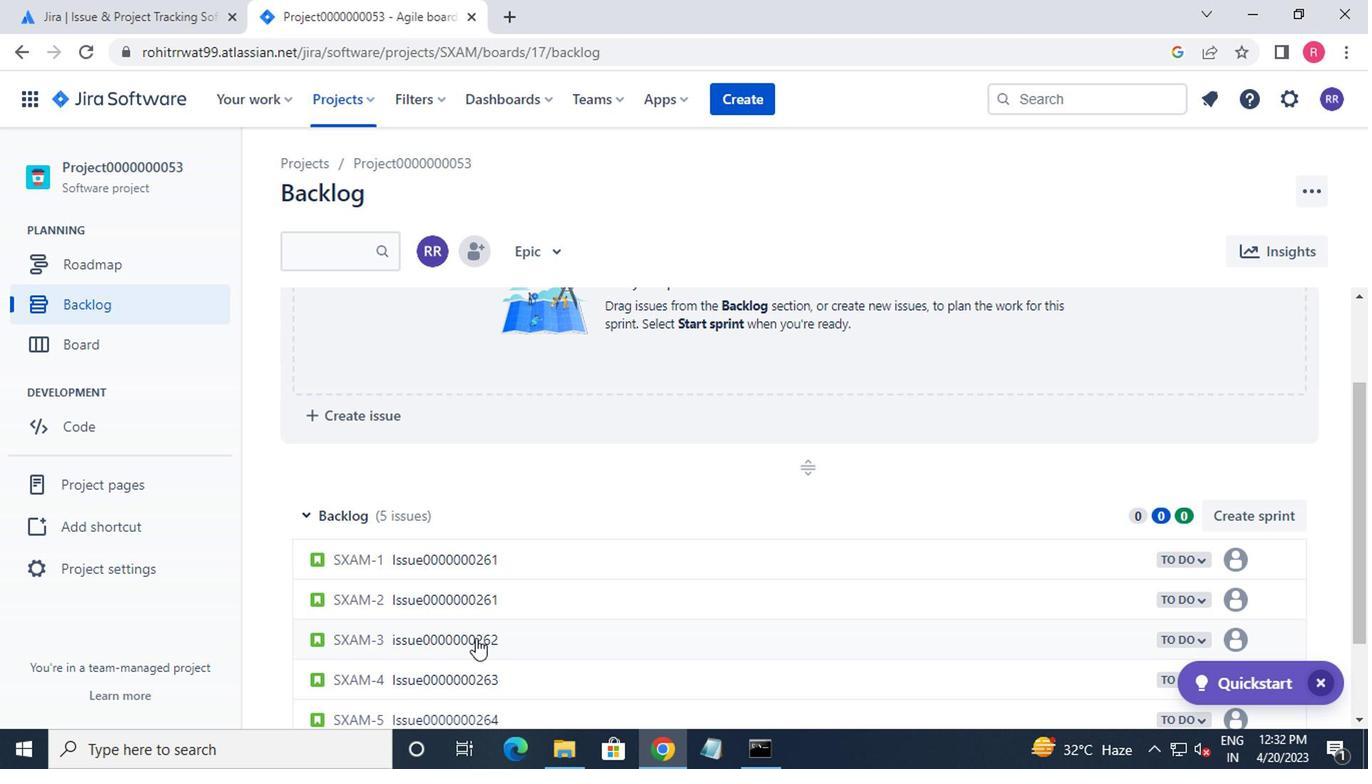 
Action: Mouse moved to (477, 635)
Screenshot: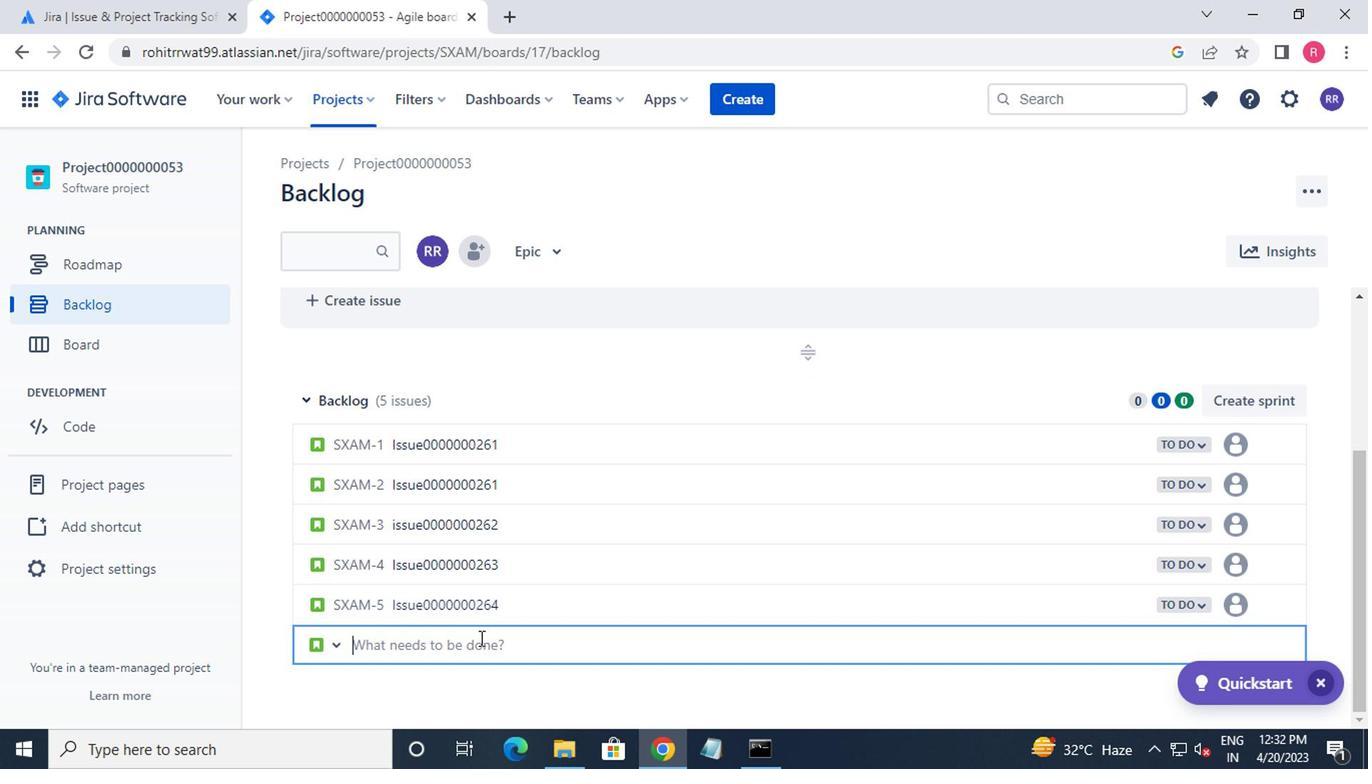 
Action: Key pressed <Key.shift_r>ISSUE00000000265<Key.enter>
Screenshot: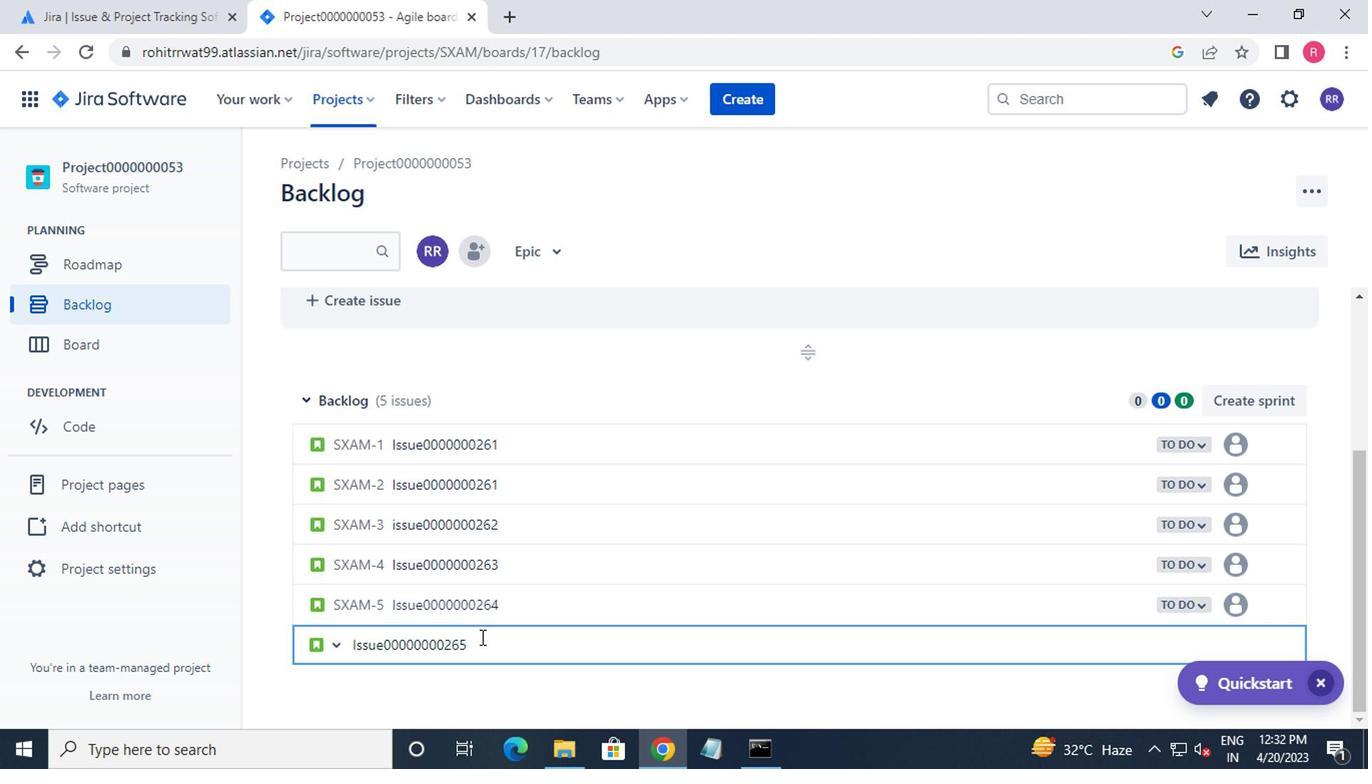 
Action: Mouse moved to (320, 101)
Screenshot: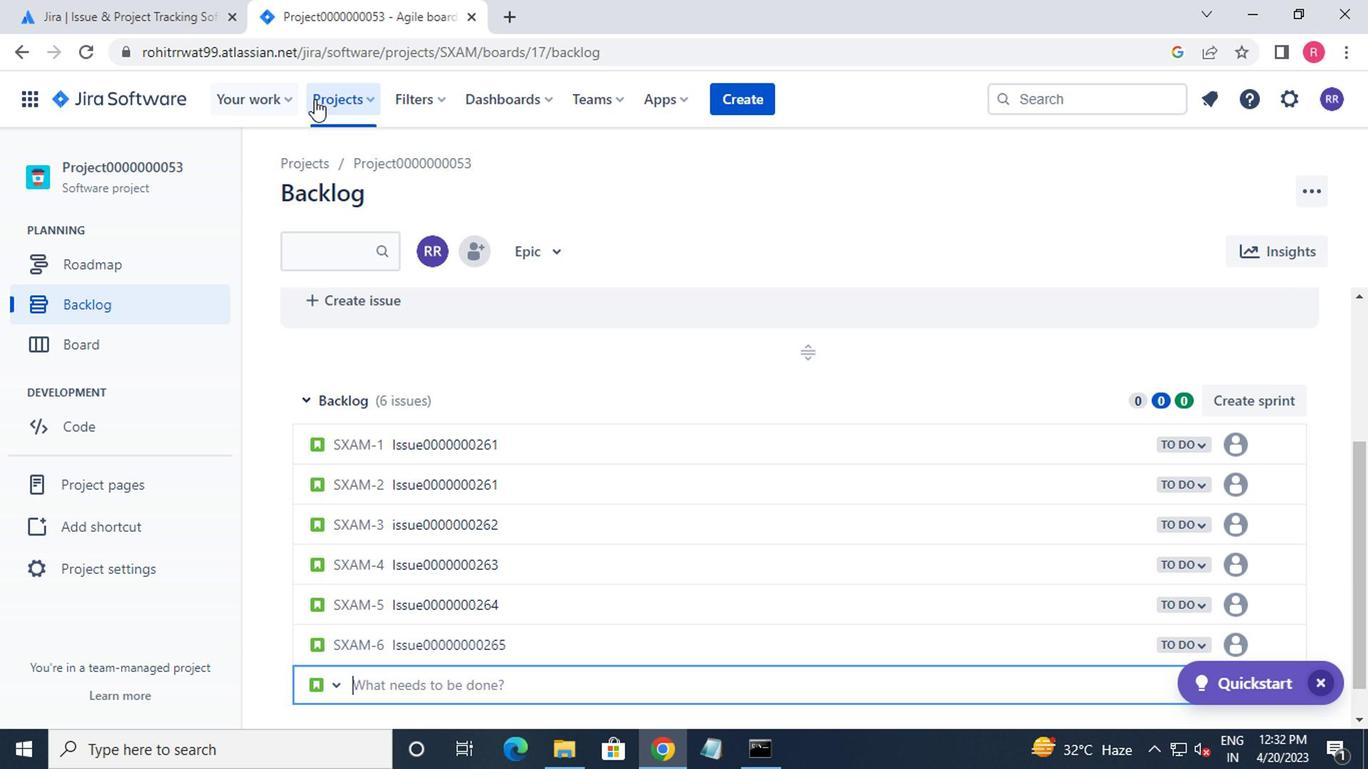 
Action: Mouse pressed left at (320, 101)
Screenshot: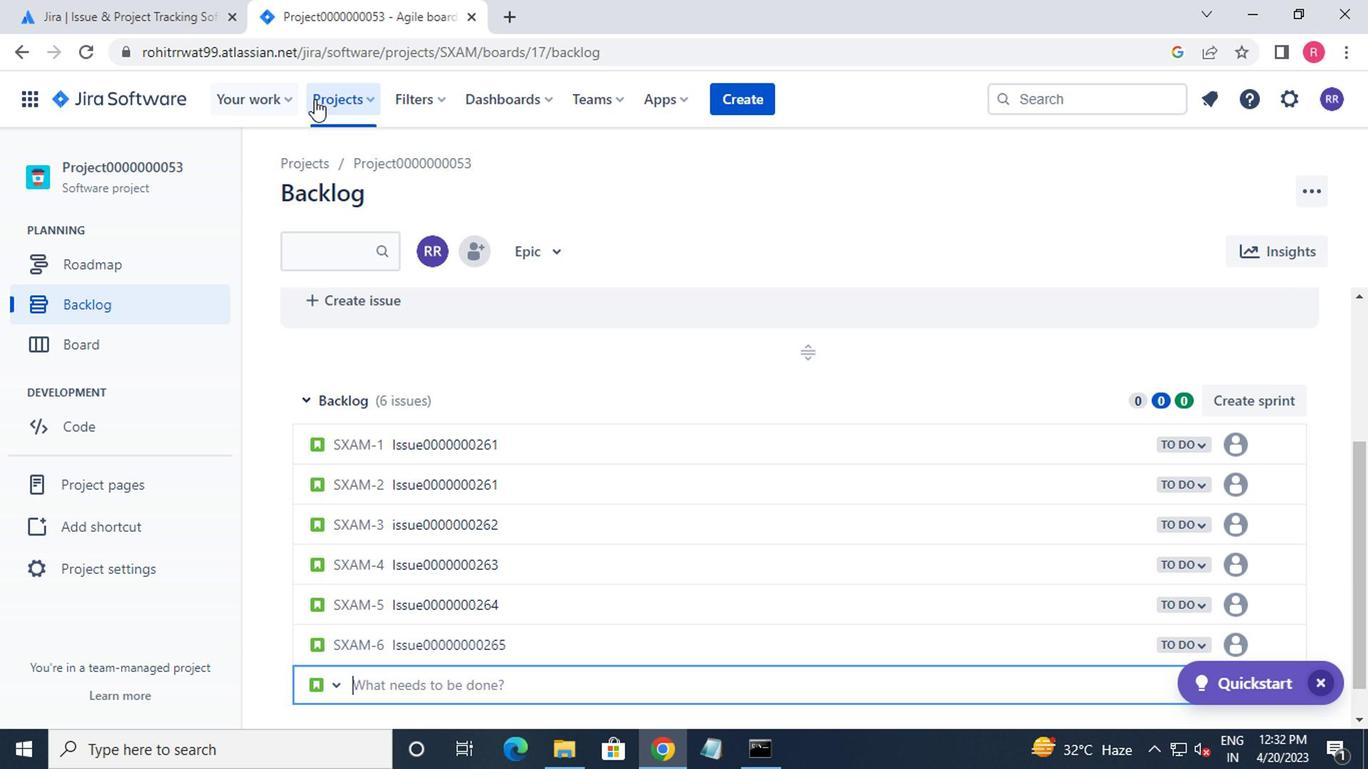 
Action: Mouse moved to (384, 235)
Screenshot: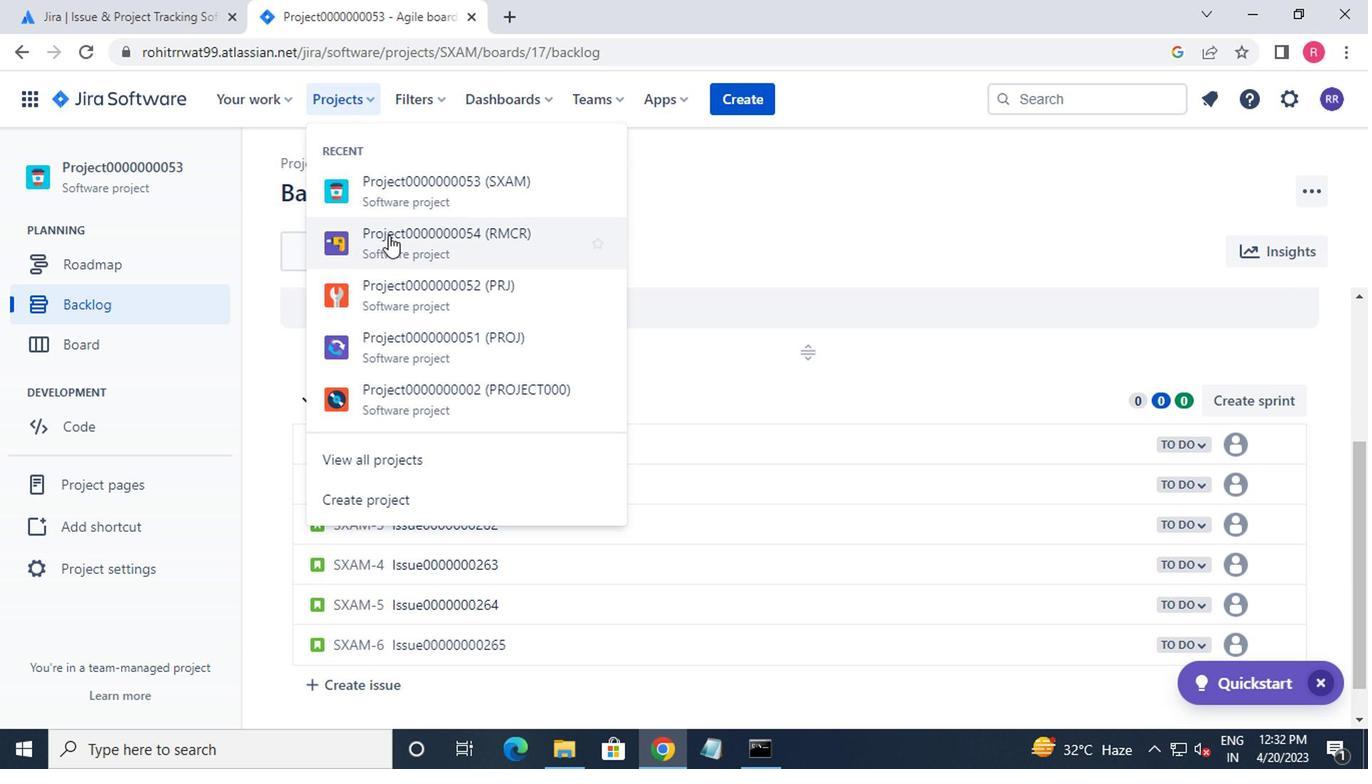 
Action: Mouse pressed left at (384, 235)
Screenshot: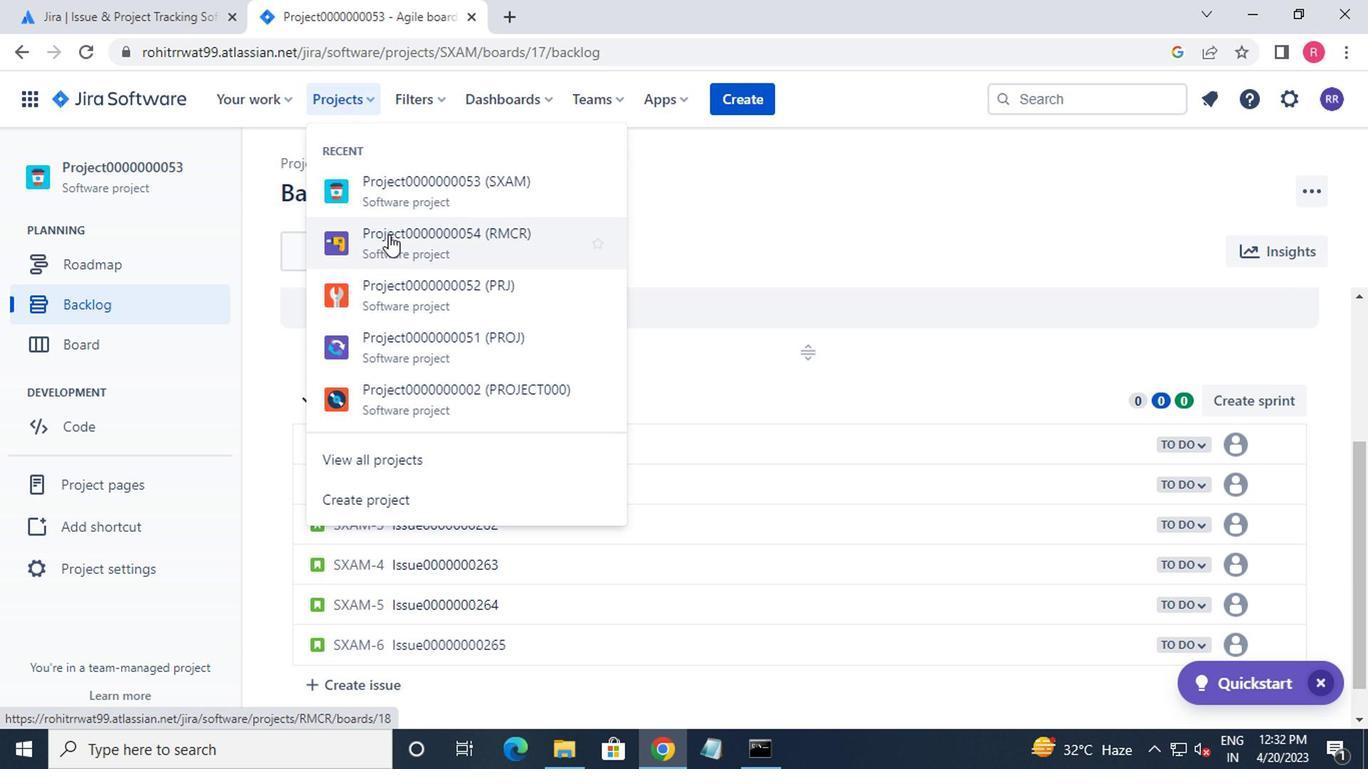 
Action: Mouse moved to (100, 301)
Screenshot: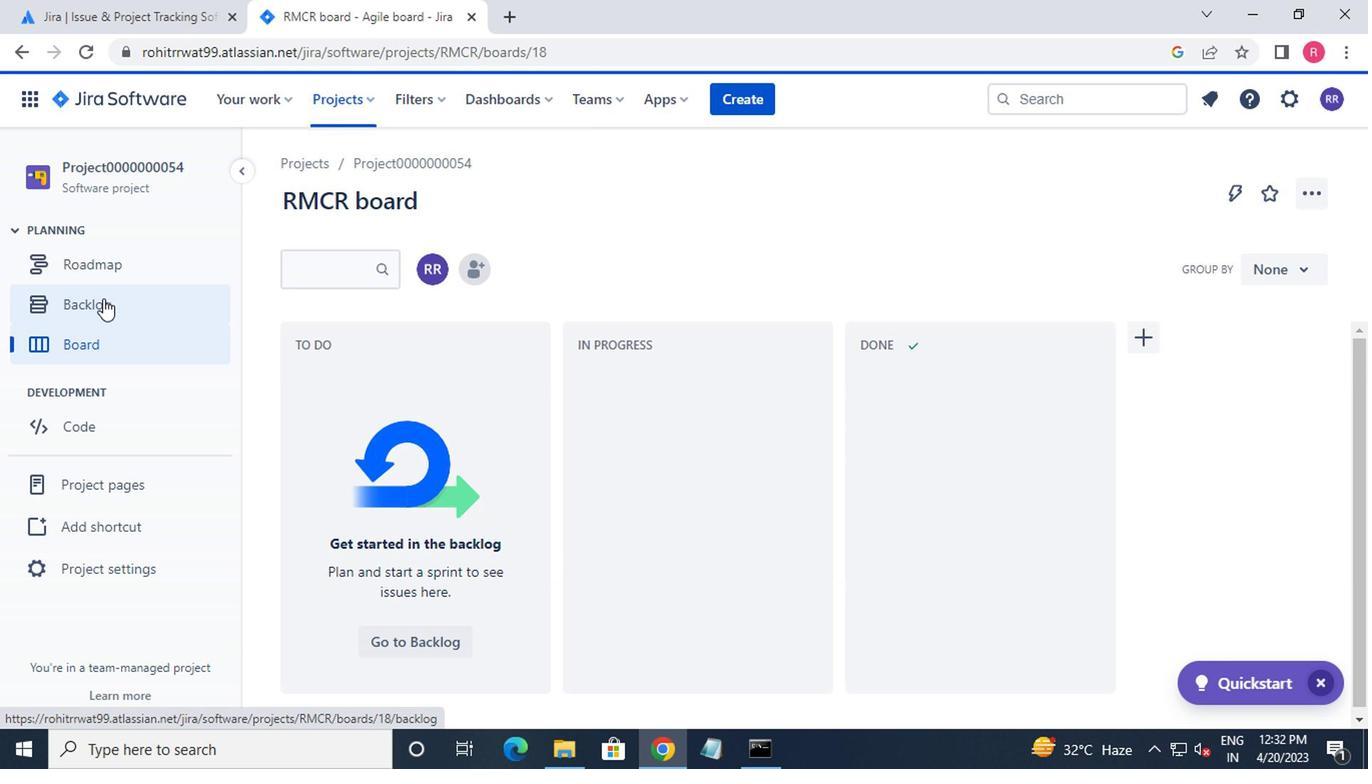 
Action: Mouse pressed left at (100, 301)
Screenshot: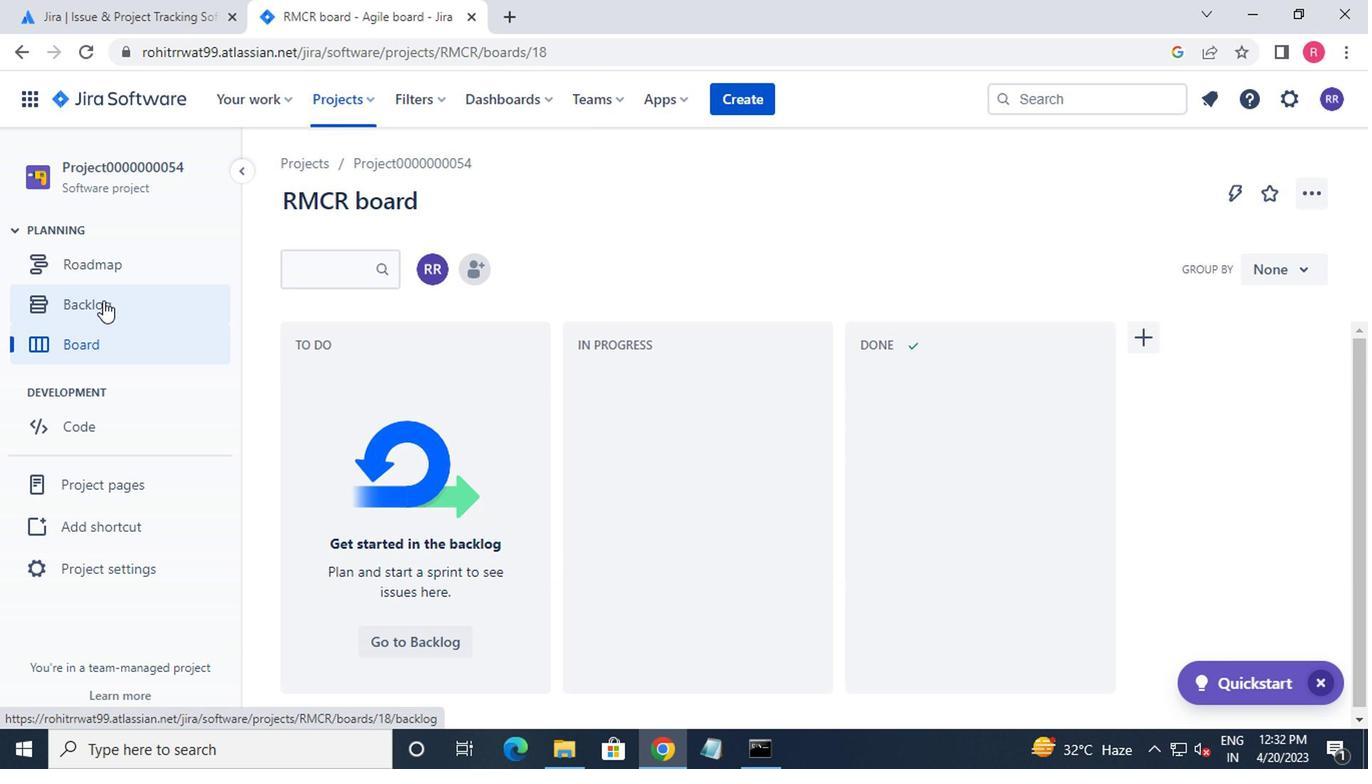 
Action: Mouse moved to (310, 318)
Screenshot: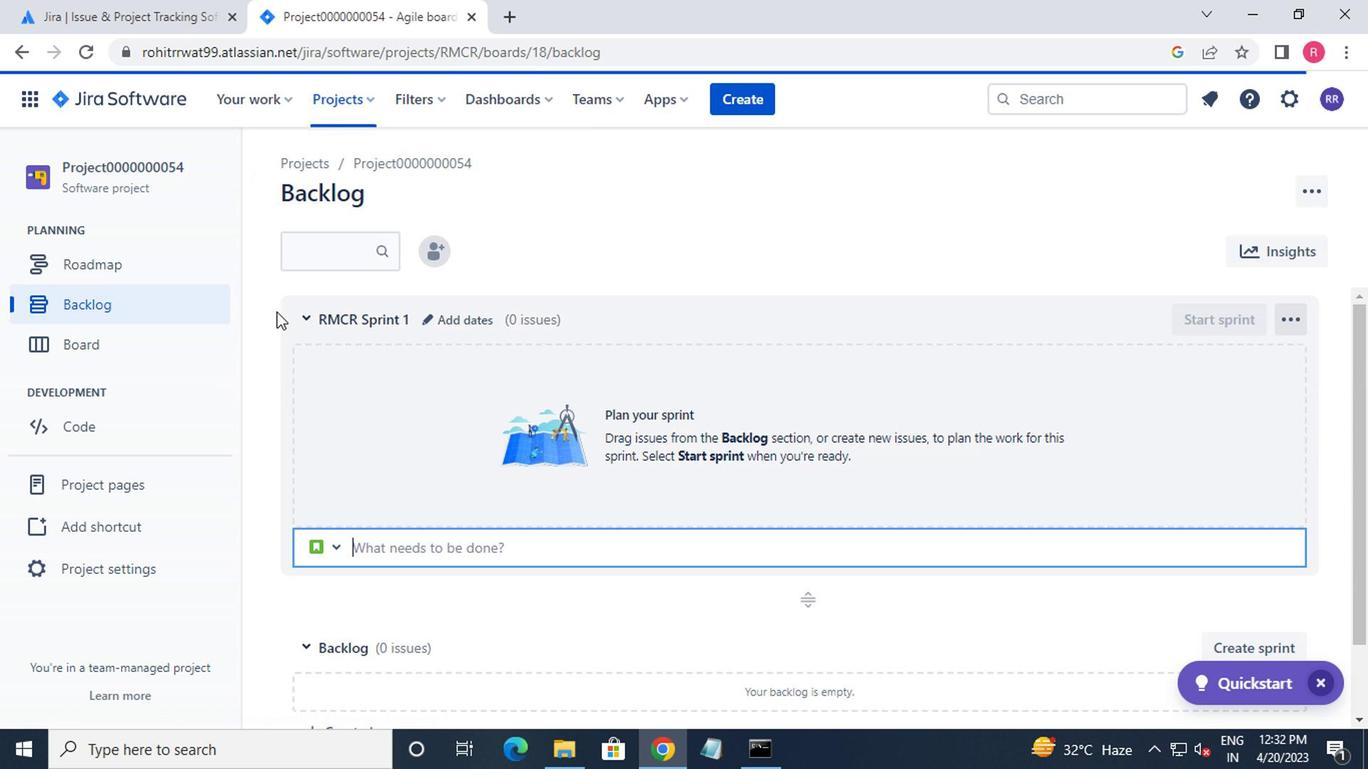 
Action: Mouse scrolled (310, 317) with delta (0, -1)
Screenshot: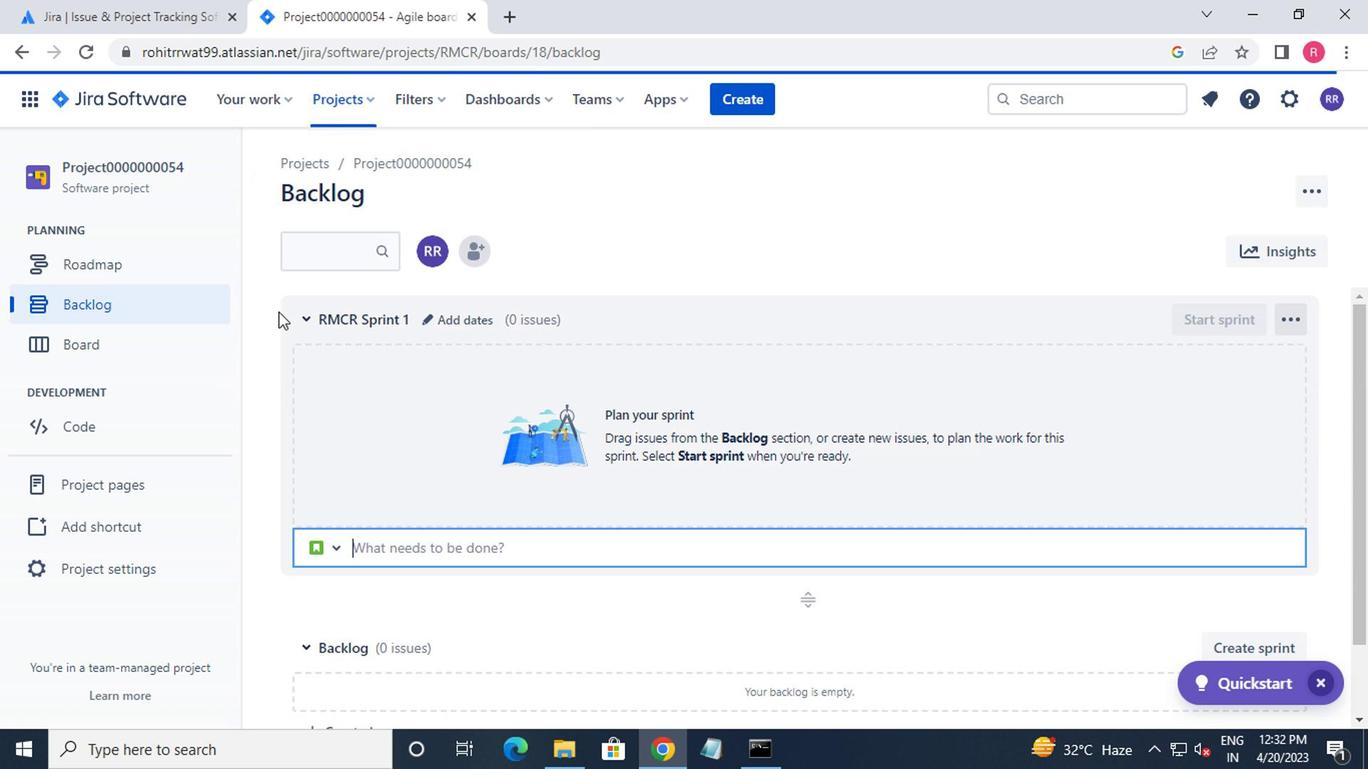 
Action: Mouse moved to (320, 325)
Screenshot: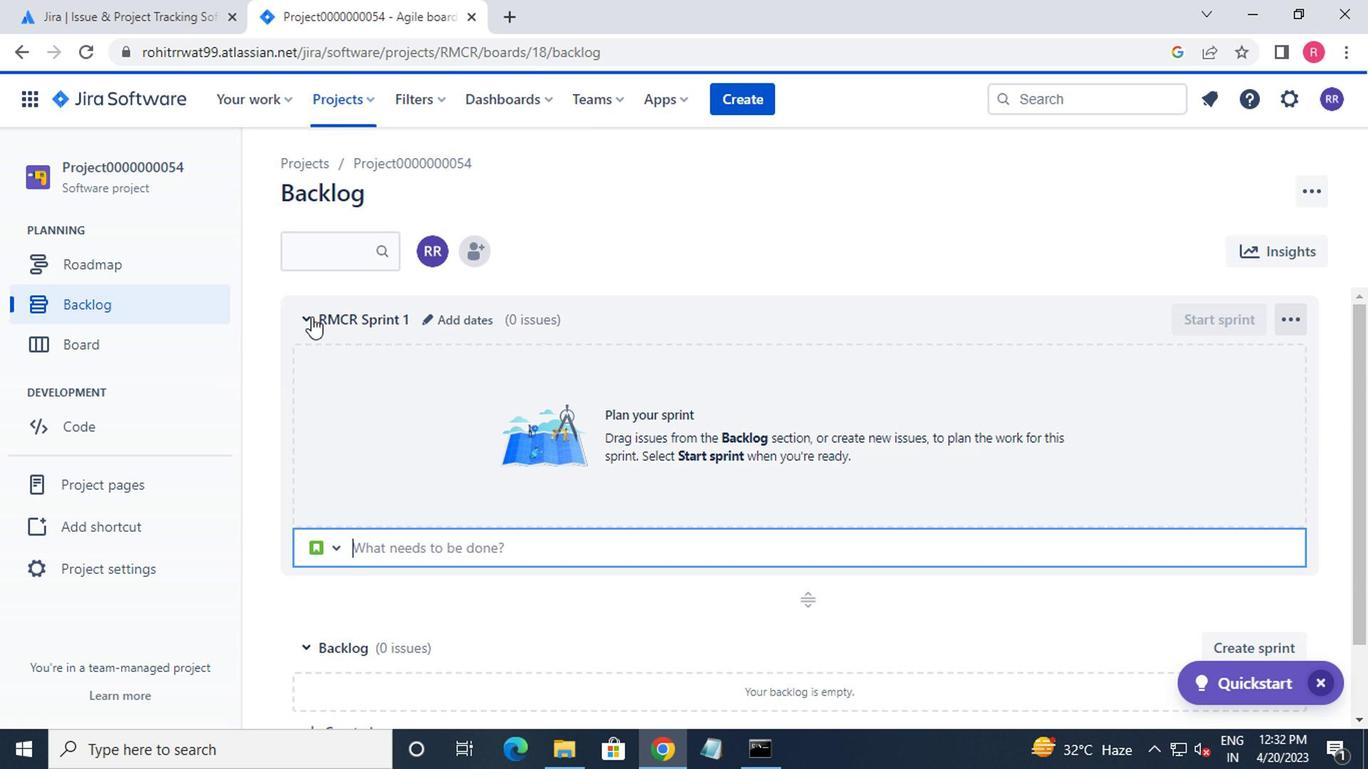 
Action: Mouse scrolled (320, 324) with delta (0, 0)
Screenshot: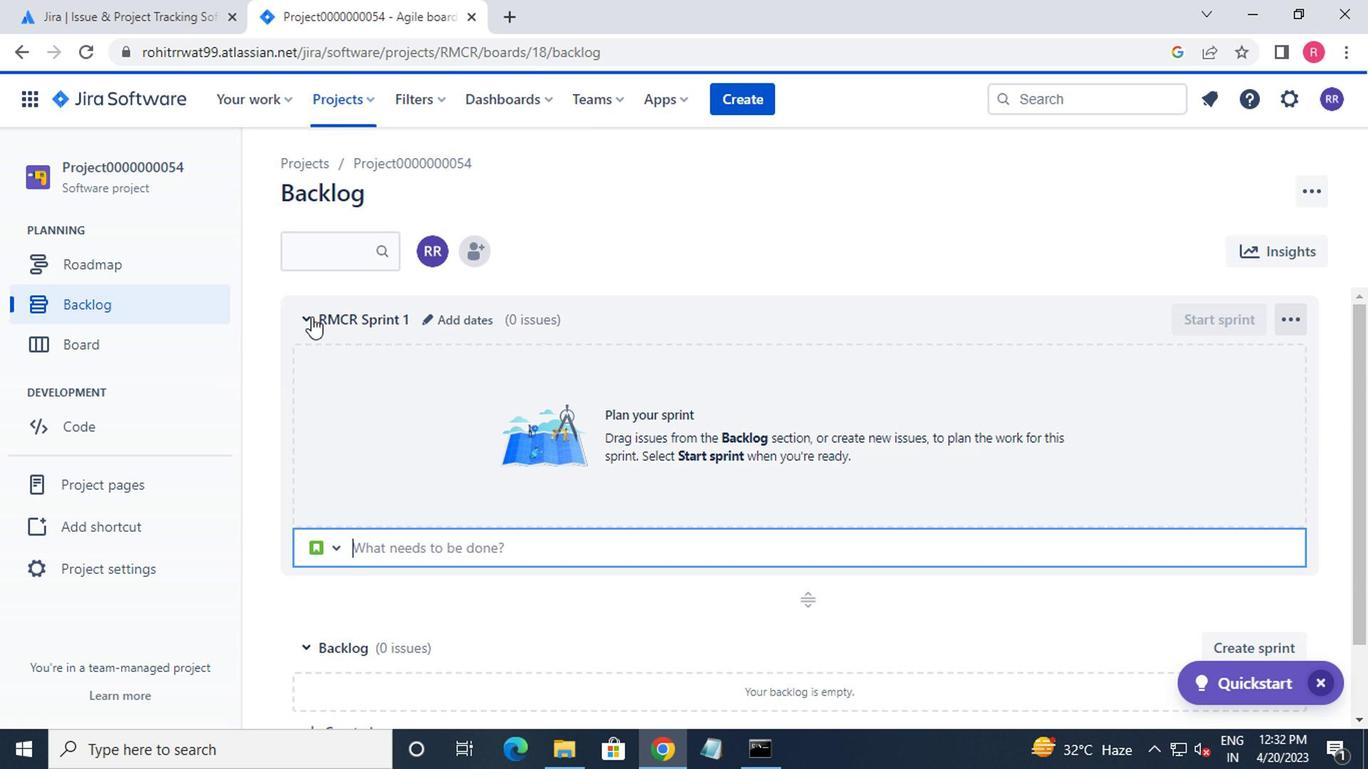 
Action: Mouse moved to (325, 330)
Screenshot: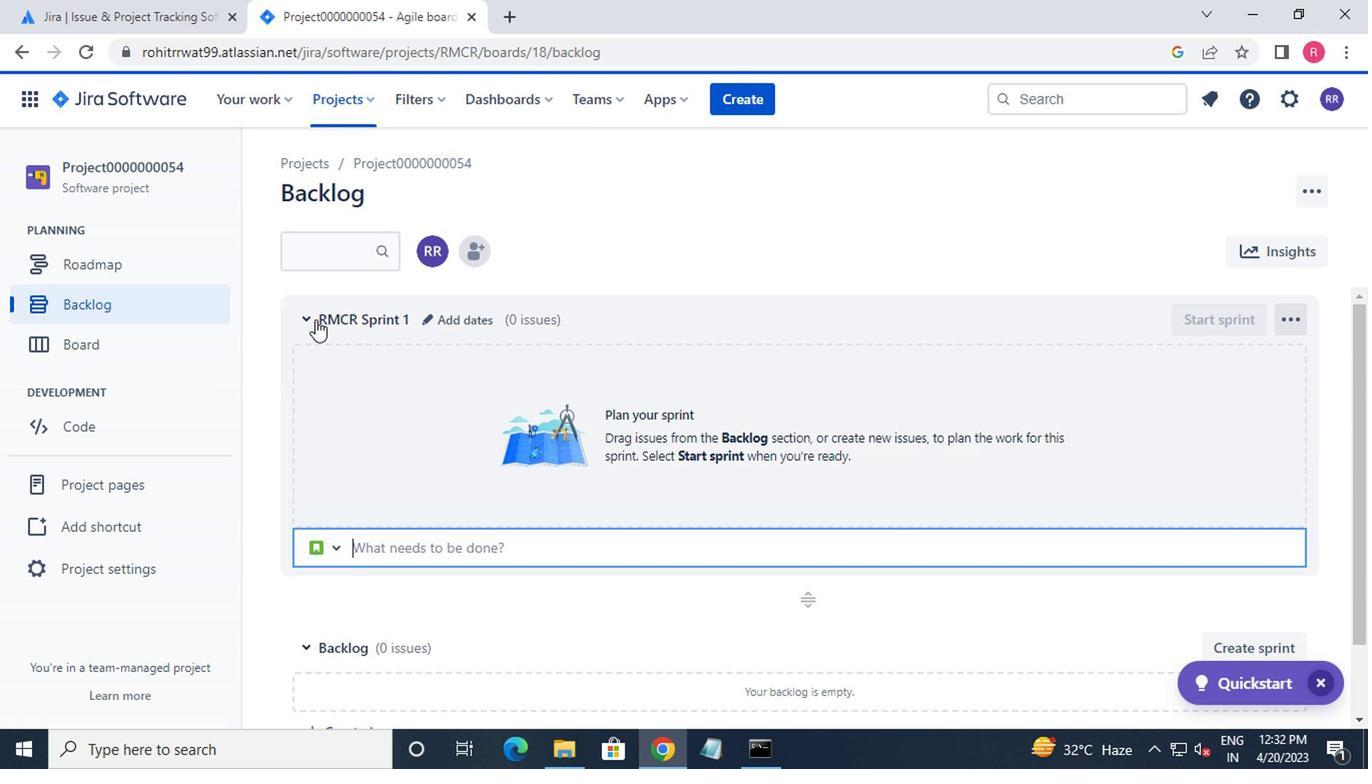 
Action: Mouse scrolled (325, 329) with delta (0, 0)
Screenshot: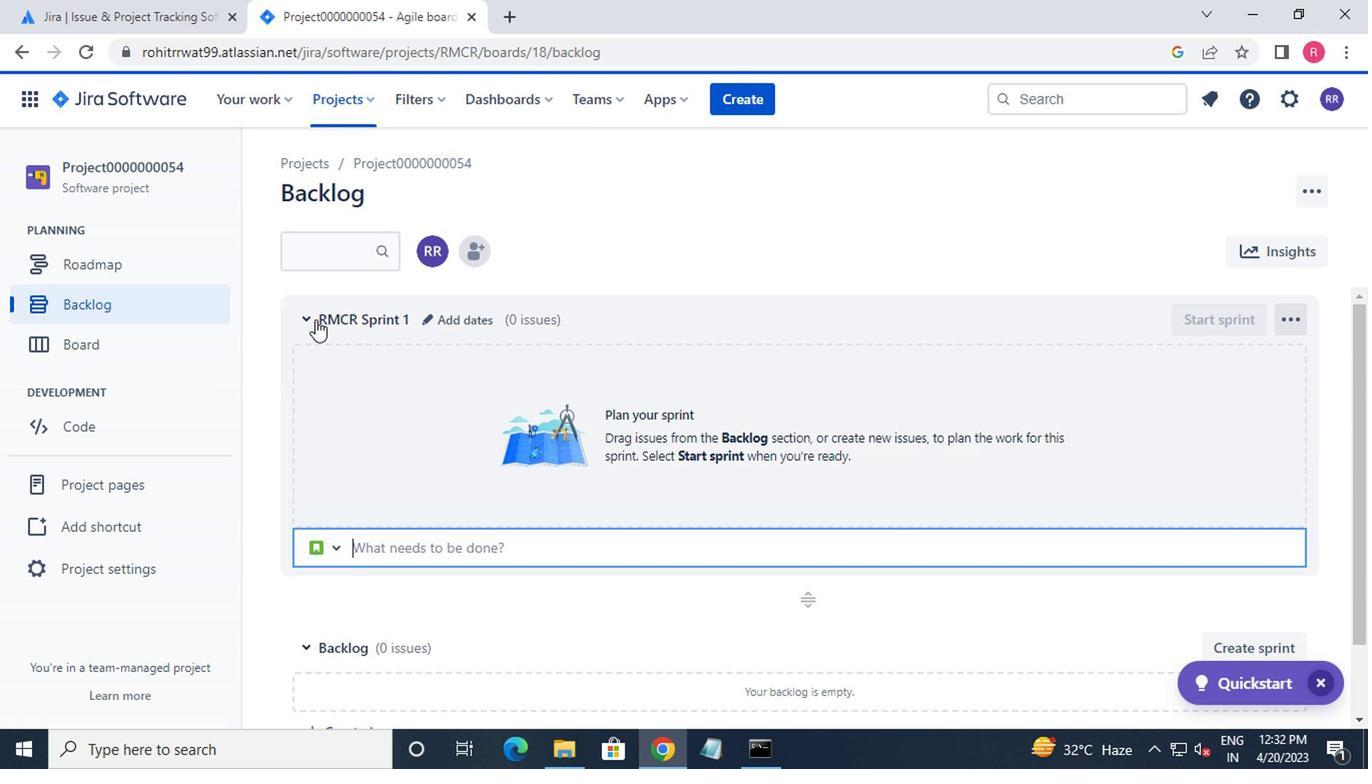 
Action: Mouse moved to (330, 336)
Screenshot: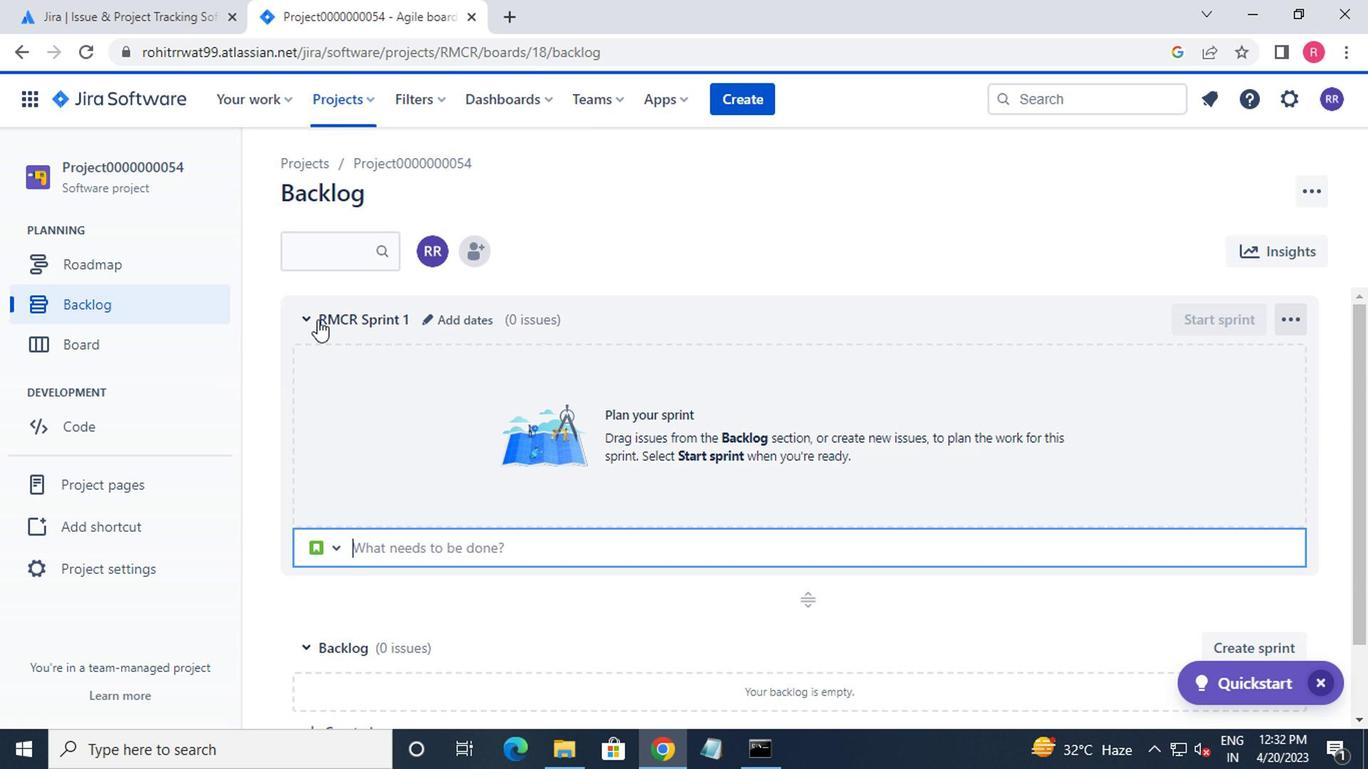 
Action: Mouse scrolled (330, 335) with delta (0, -1)
Screenshot: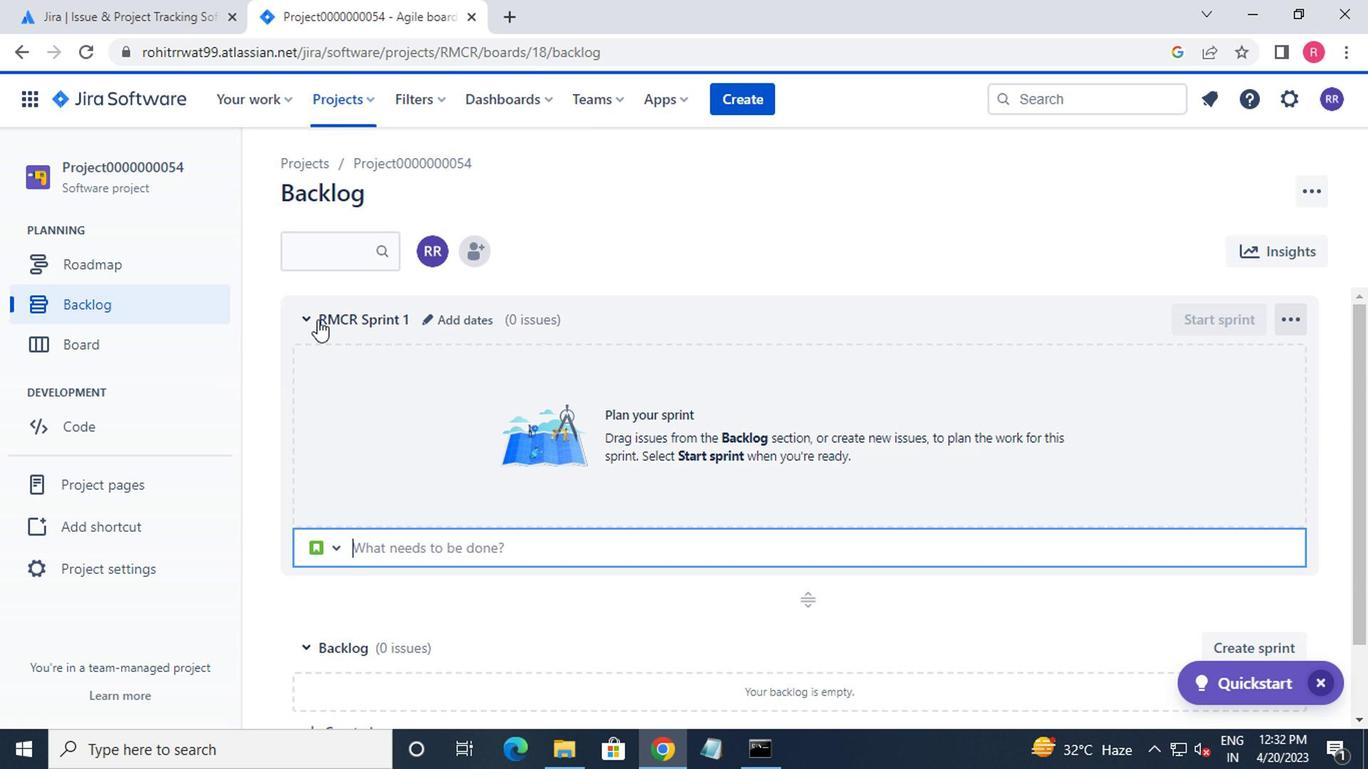 
Action: Mouse moved to (335, 346)
Screenshot: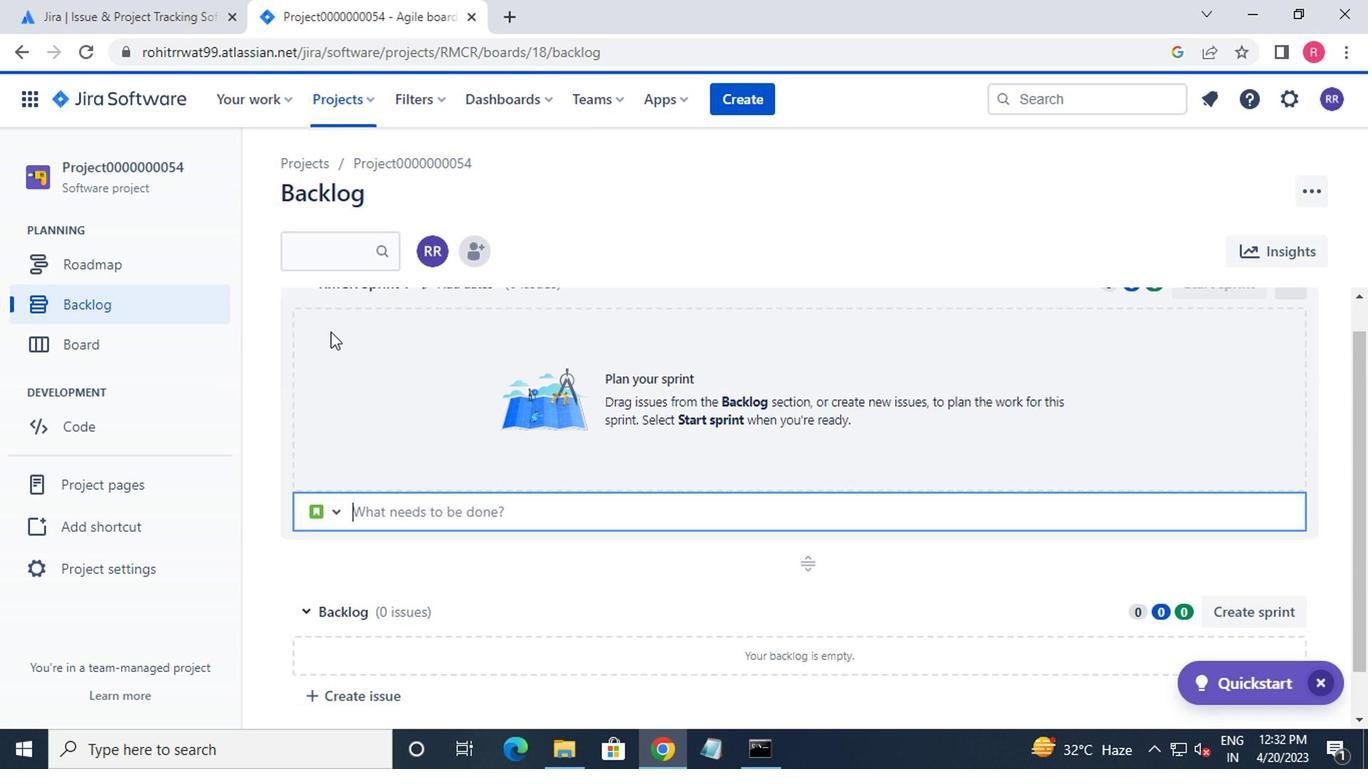 
Action: Mouse scrolled (335, 345) with delta (0, -1)
Screenshot: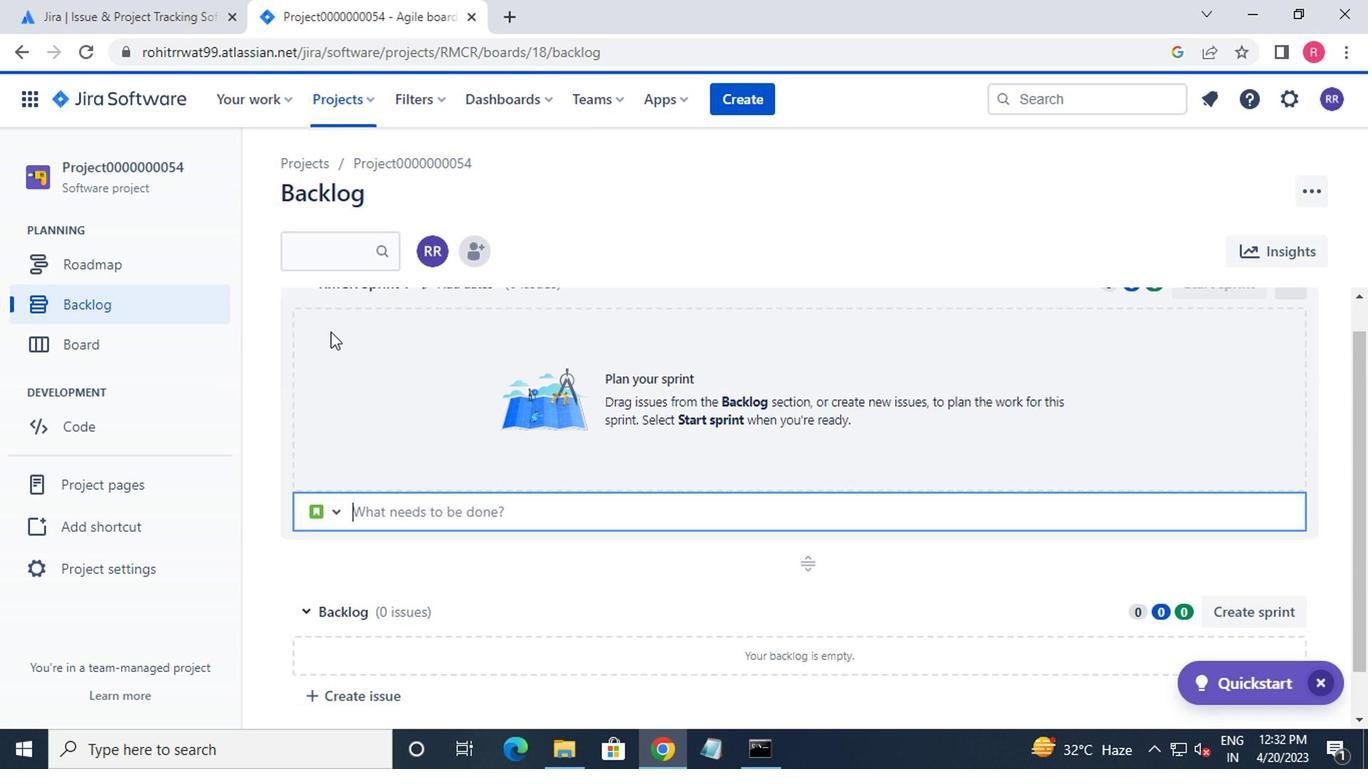 
Action: Mouse moved to (377, 643)
Screenshot: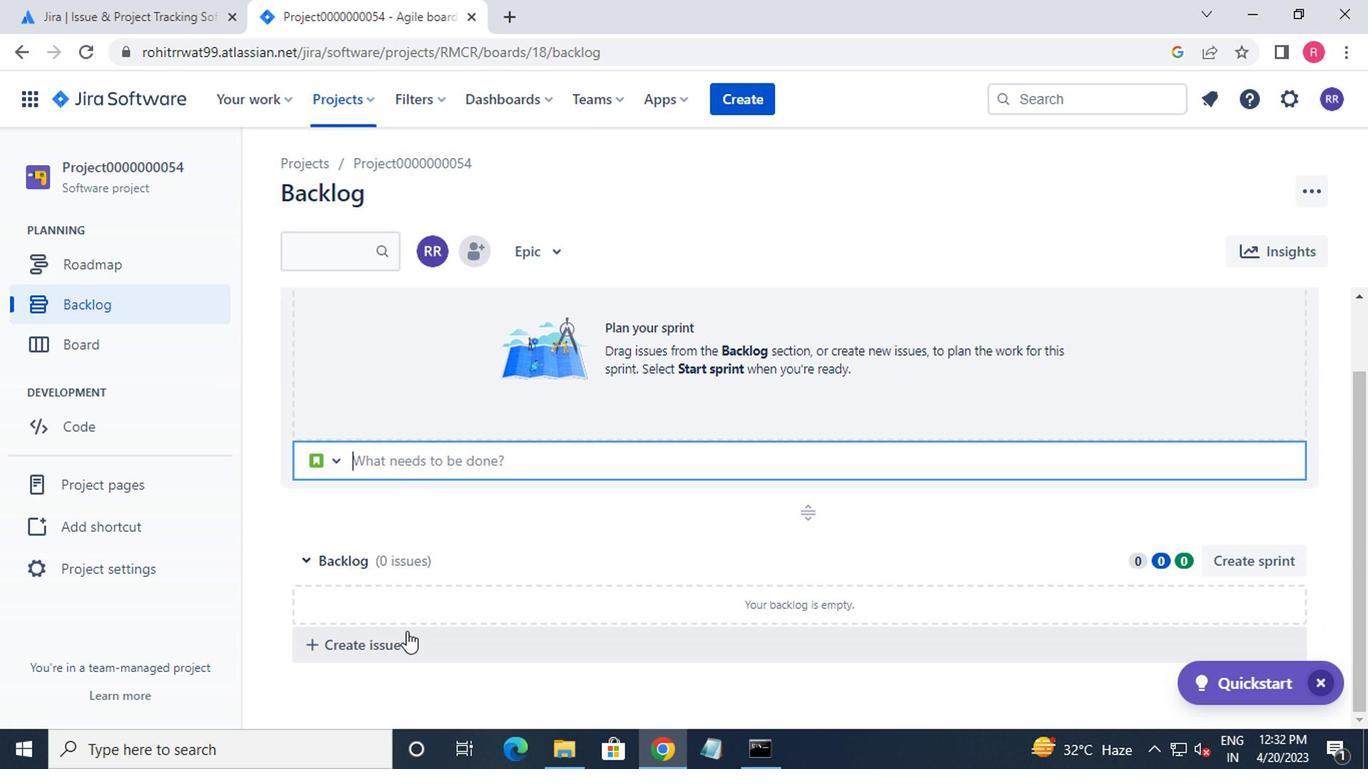 
Action: Mouse pressed left at (377, 643)
Screenshot: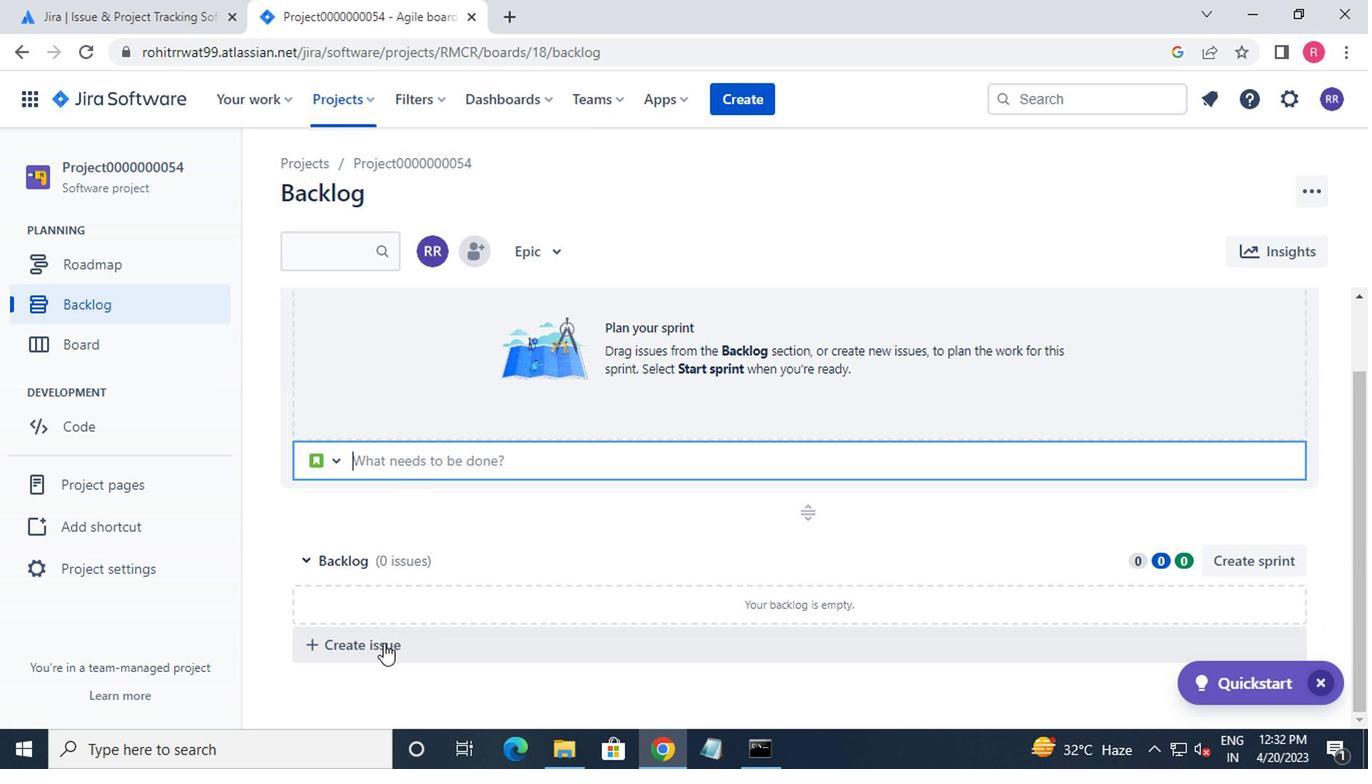 
Action: Mouse moved to (364, 624)
Screenshot: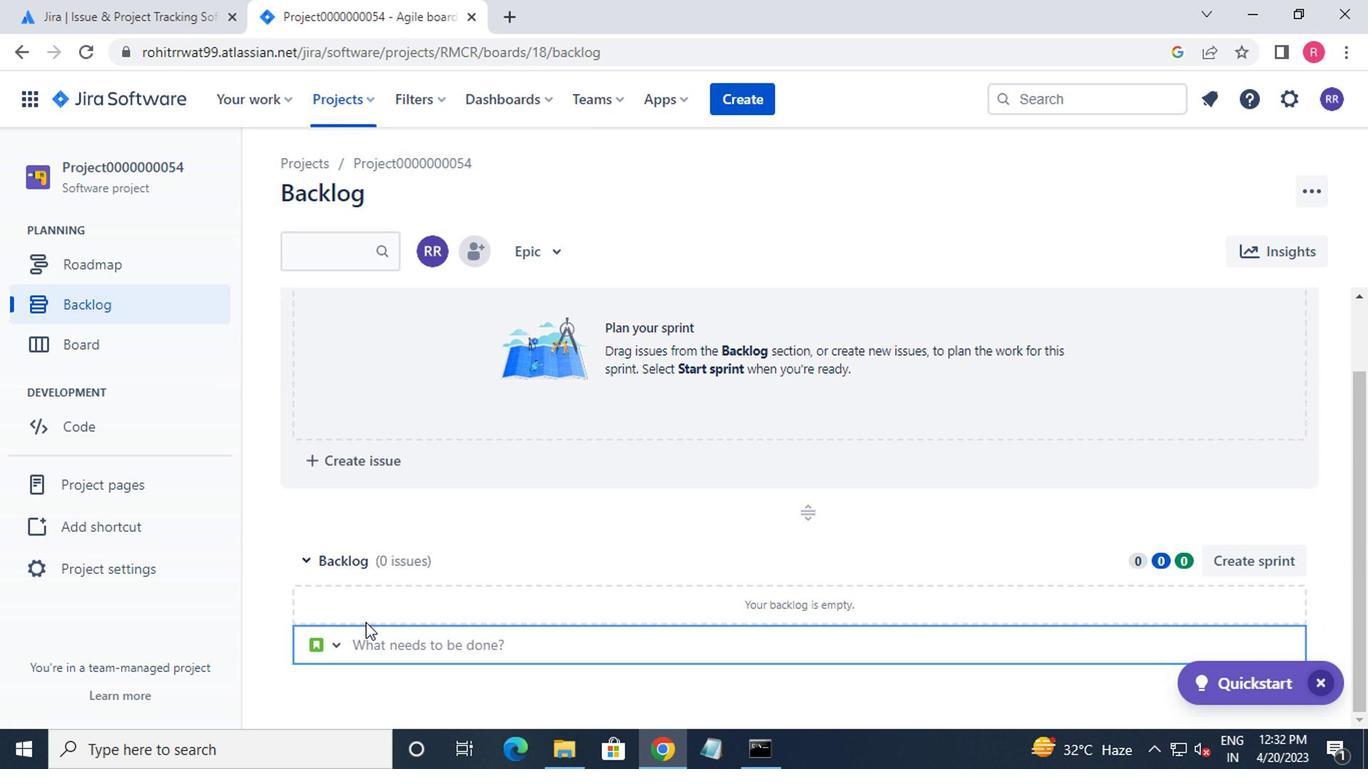 
Action: Key pressed <Key.shift_r>ISSUE0000000266<Key.enter>
Screenshot: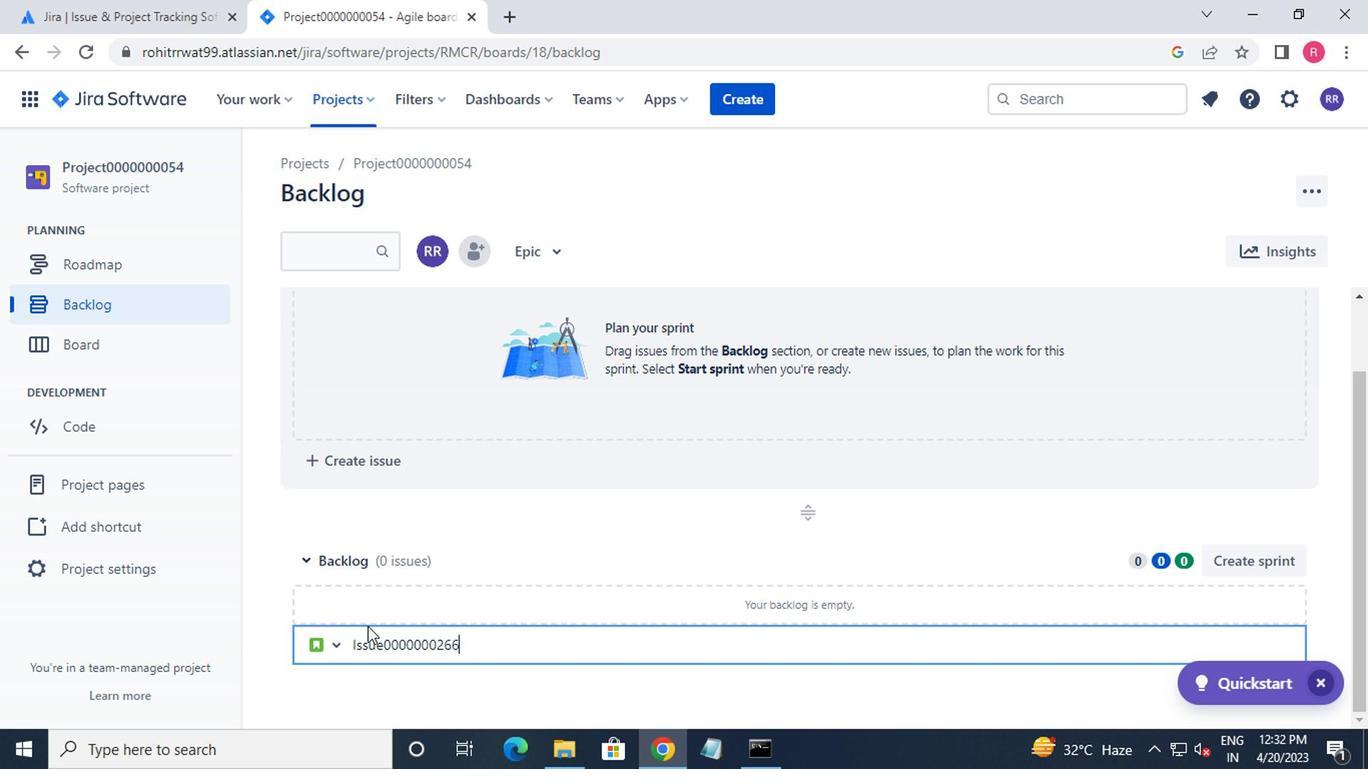 
